 Task: Check the average views per listing of family room in the last 3 years.
Action: Mouse moved to (884, 209)
Screenshot: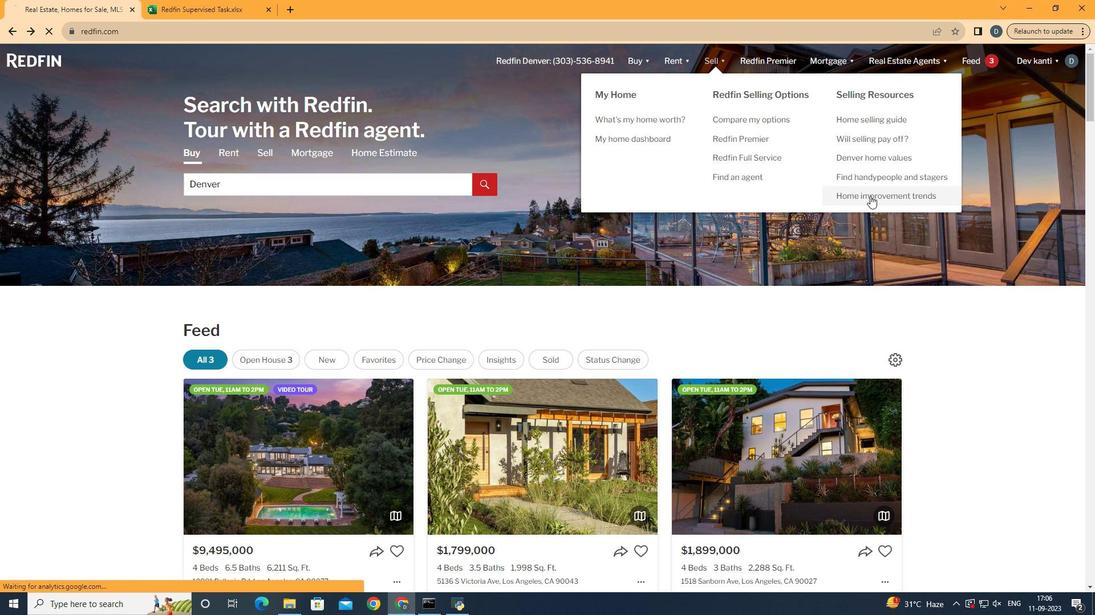
Action: Mouse pressed left at (884, 209)
Screenshot: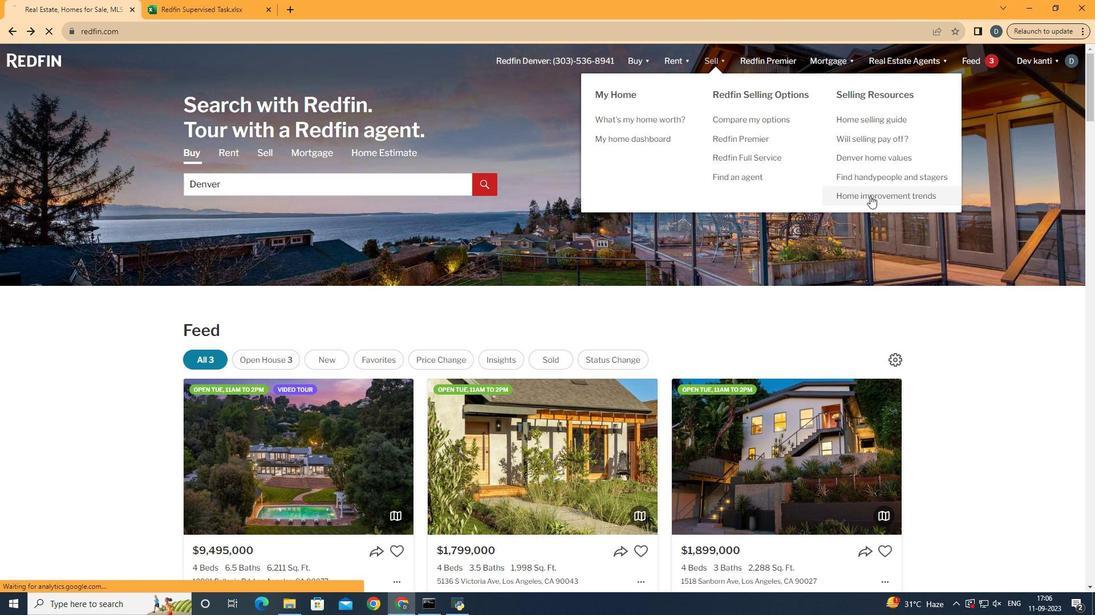 
Action: Mouse moved to (294, 232)
Screenshot: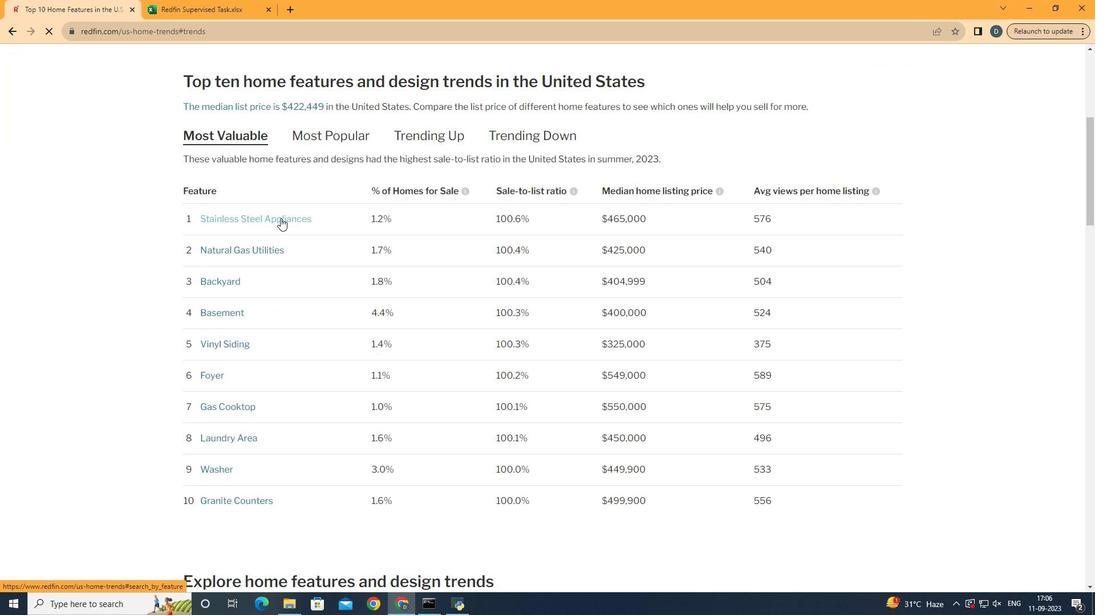 
Action: Mouse pressed left at (294, 232)
Screenshot: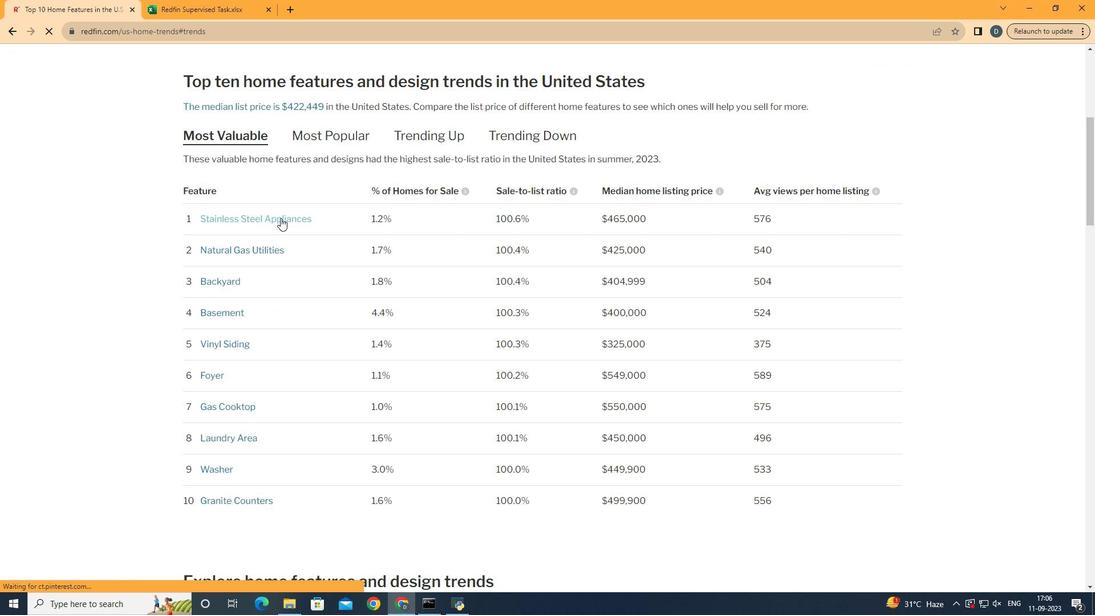 
Action: Mouse moved to (293, 232)
Screenshot: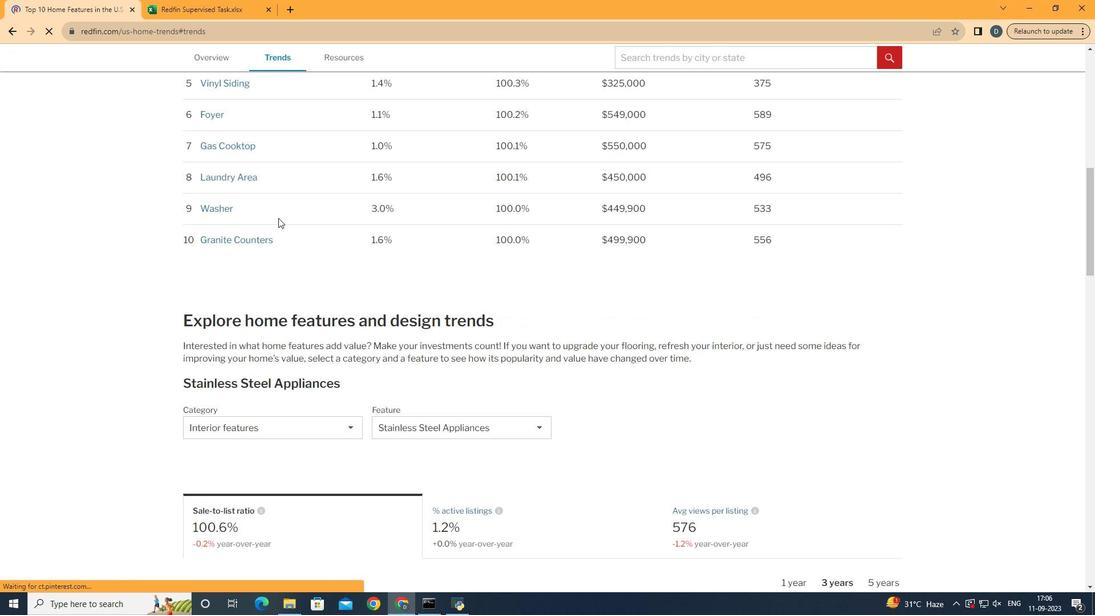 
Action: Mouse scrolled (293, 232) with delta (0, 0)
Screenshot: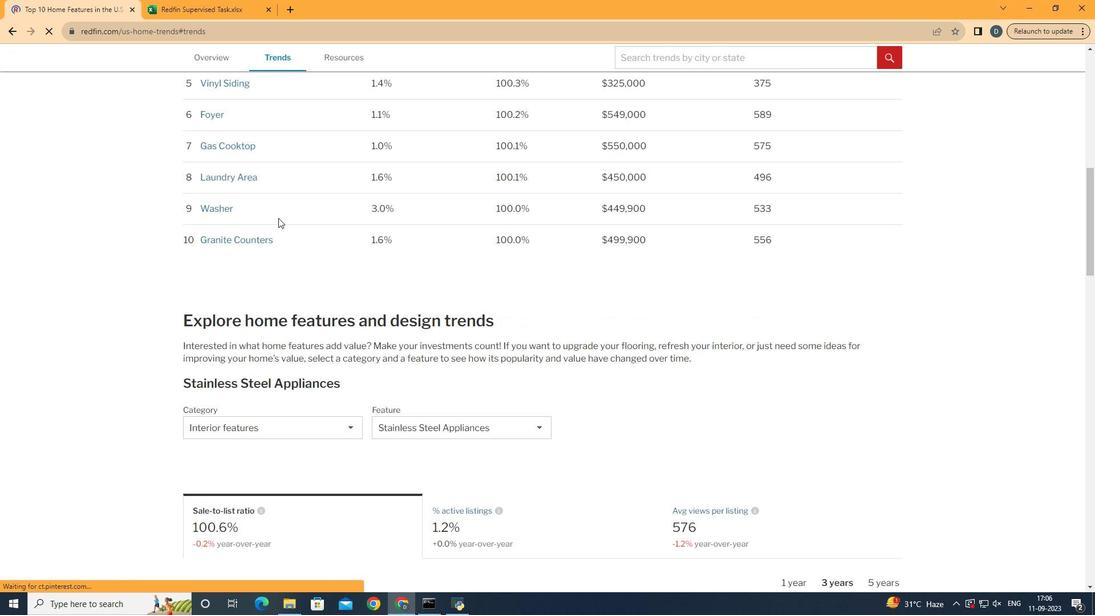 
Action: Mouse moved to (292, 232)
Screenshot: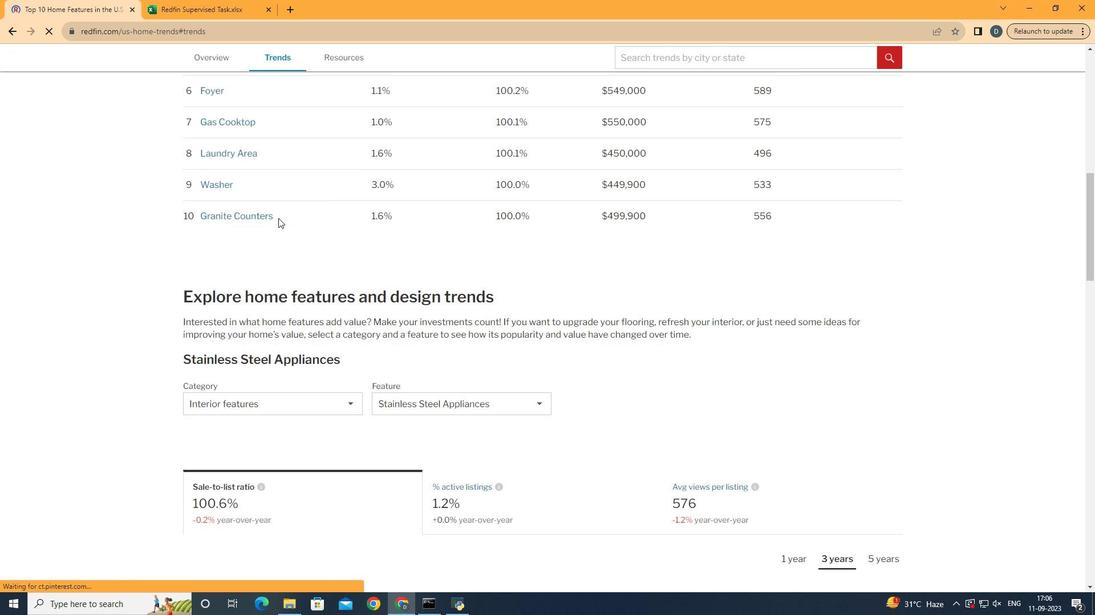 
Action: Mouse scrolled (292, 232) with delta (0, 0)
Screenshot: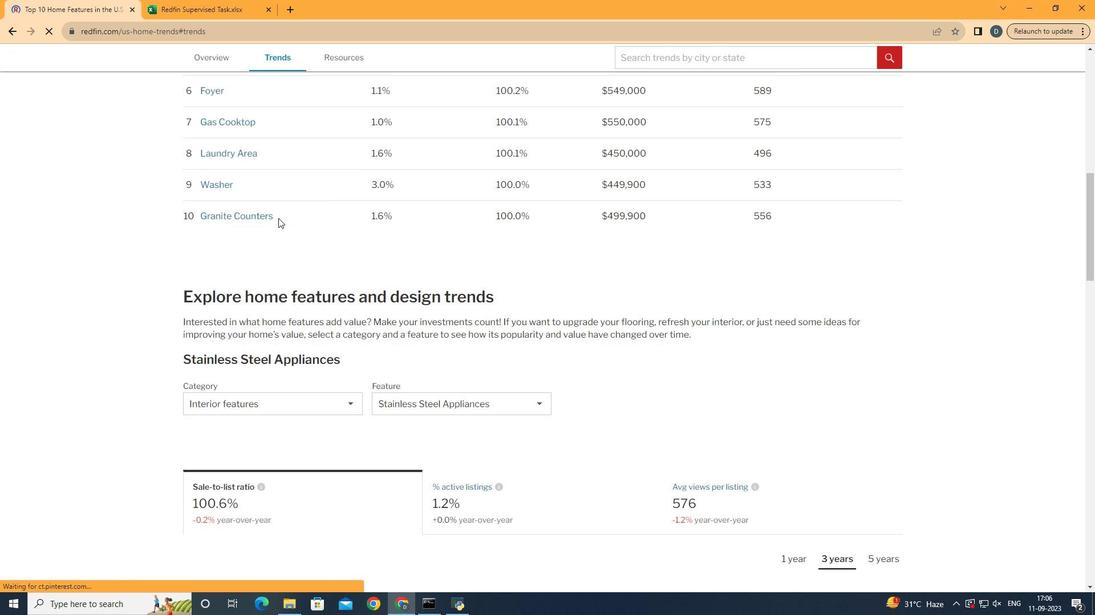 
Action: Mouse scrolled (292, 232) with delta (0, 0)
Screenshot: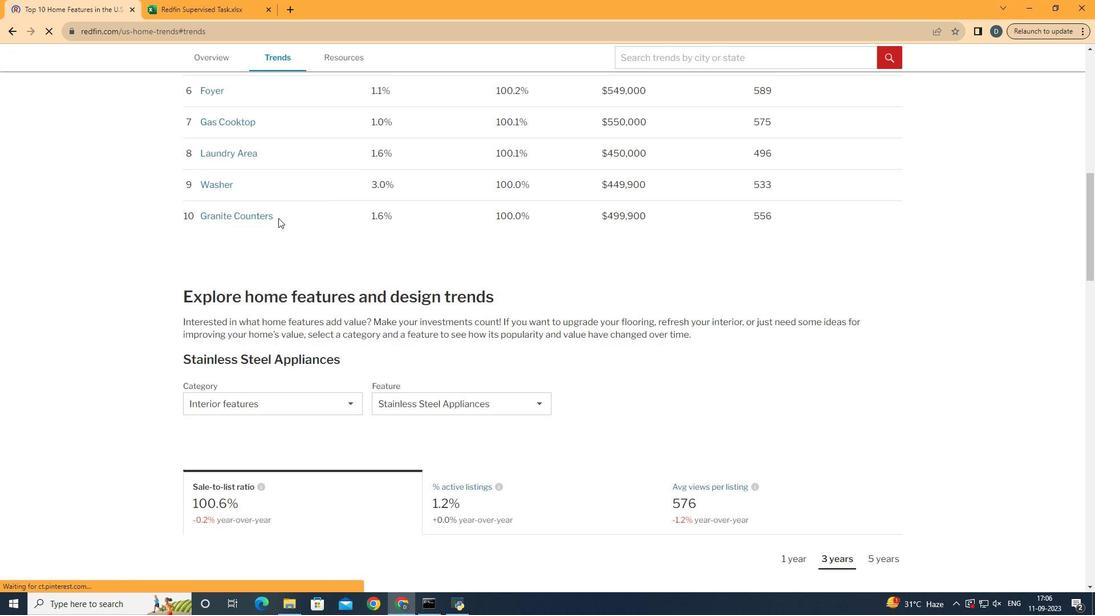 
Action: Mouse scrolled (292, 232) with delta (0, 0)
Screenshot: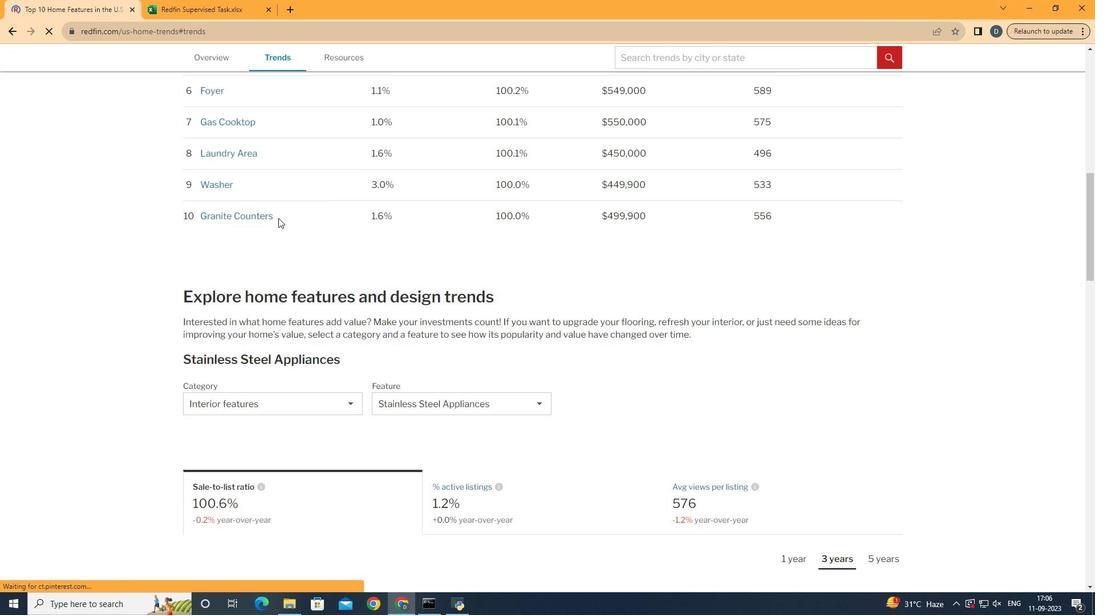 
Action: Mouse scrolled (292, 232) with delta (0, 0)
Screenshot: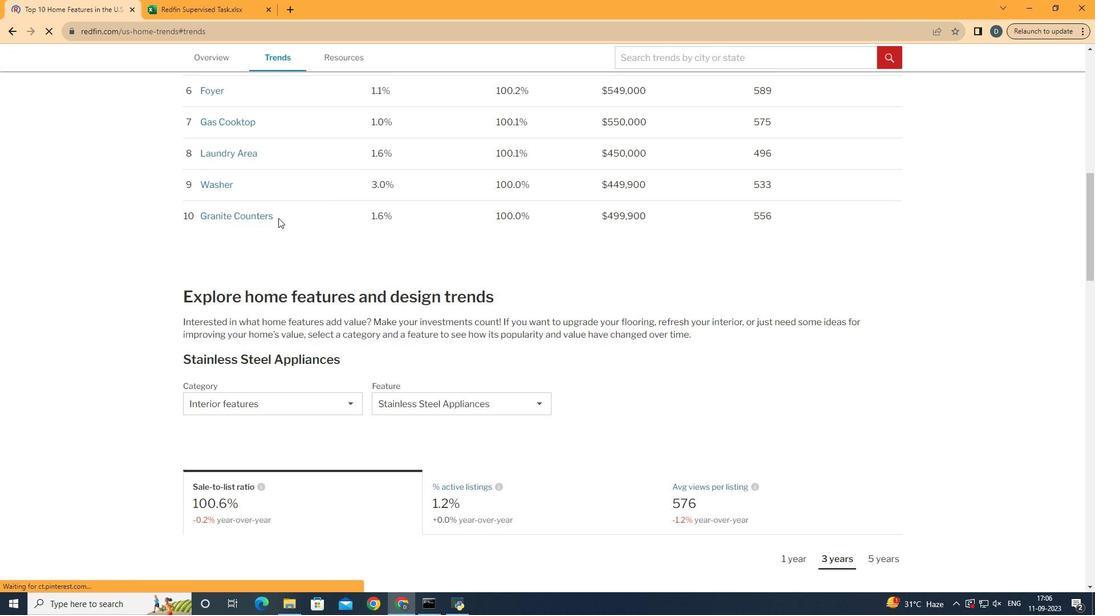 
Action: Mouse scrolled (292, 232) with delta (0, 0)
Screenshot: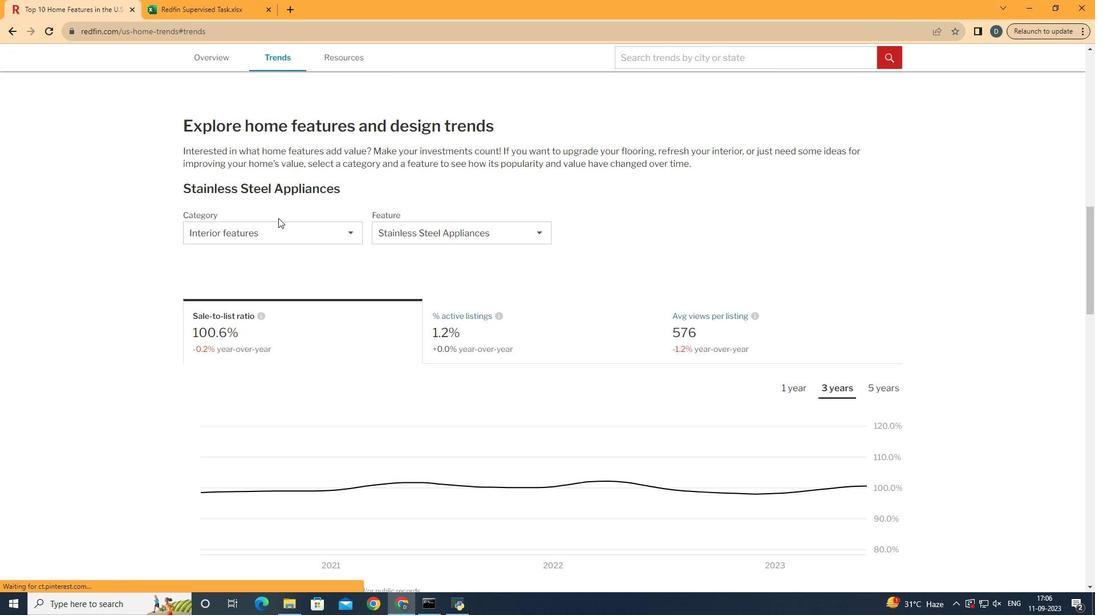 
Action: Mouse scrolled (292, 232) with delta (0, 0)
Screenshot: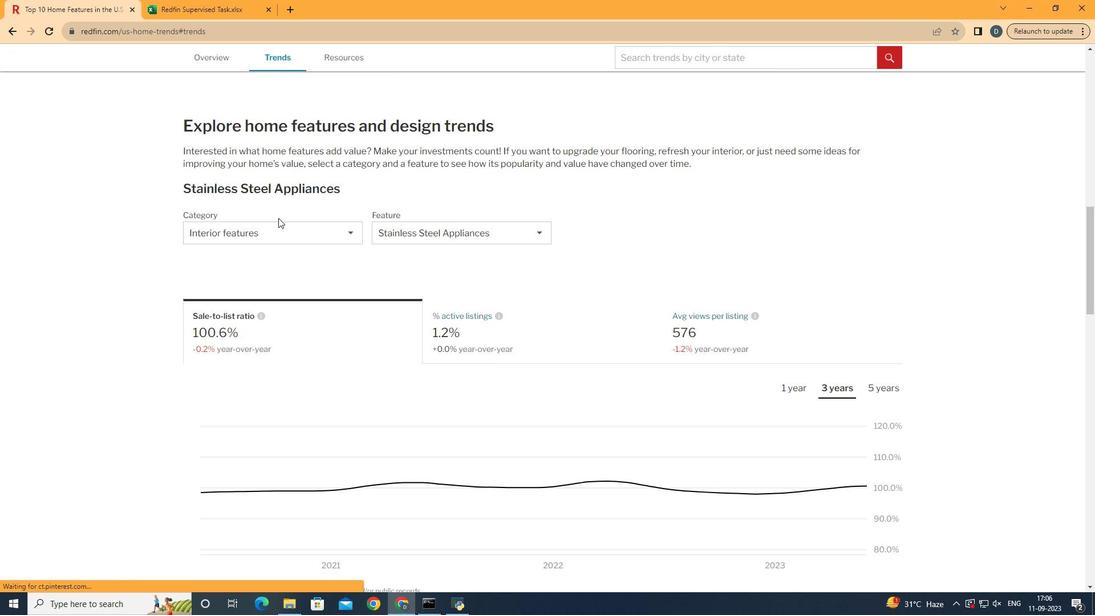 
Action: Mouse scrolled (292, 232) with delta (0, 0)
Screenshot: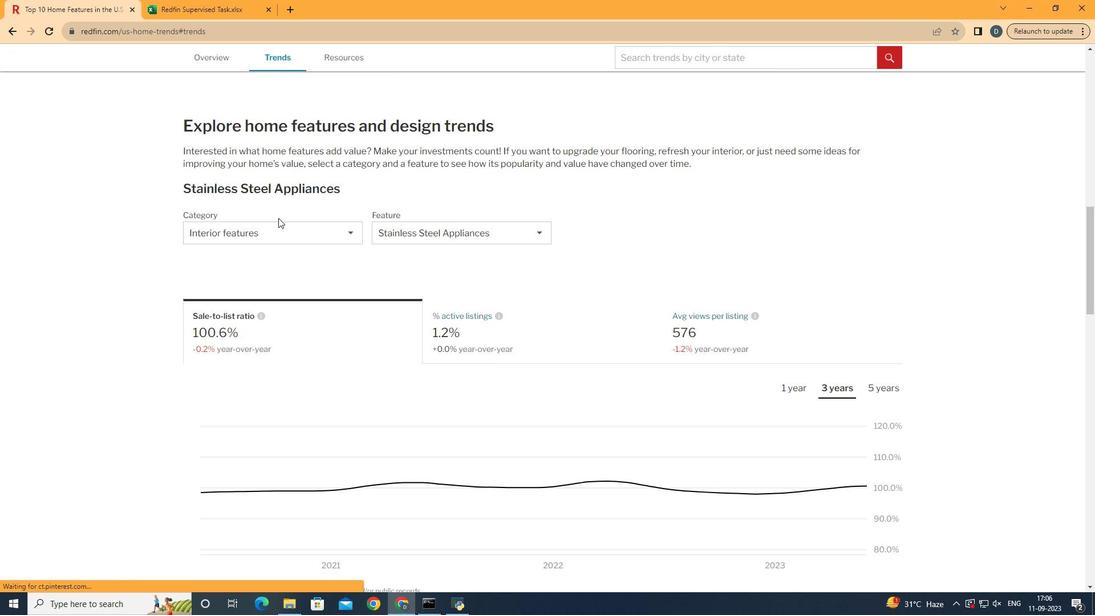 
Action: Mouse moved to (297, 246)
Screenshot: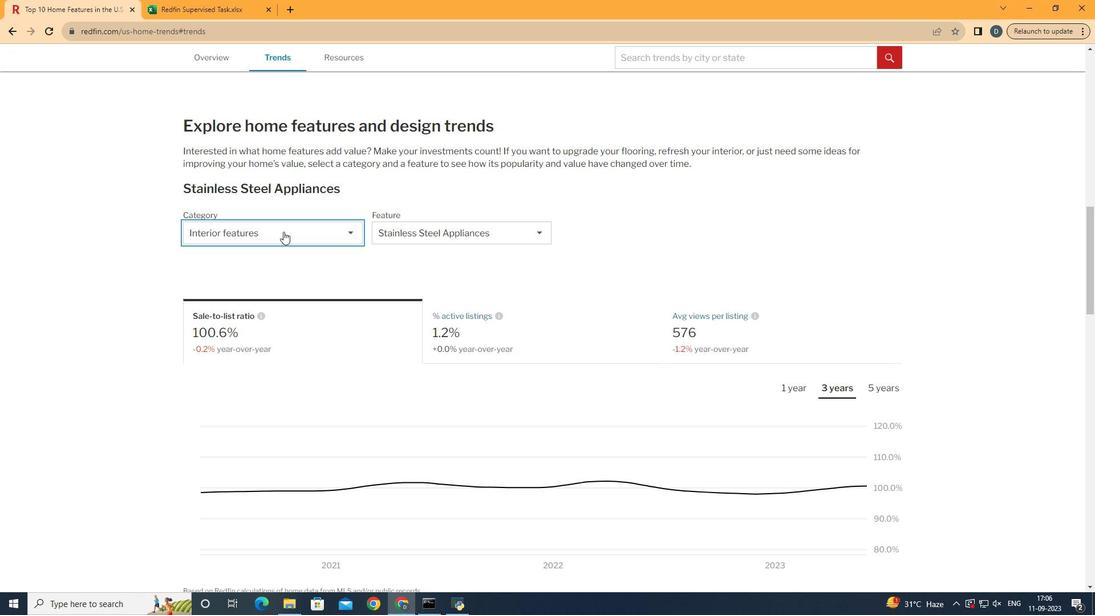 
Action: Mouse pressed left at (297, 246)
Screenshot: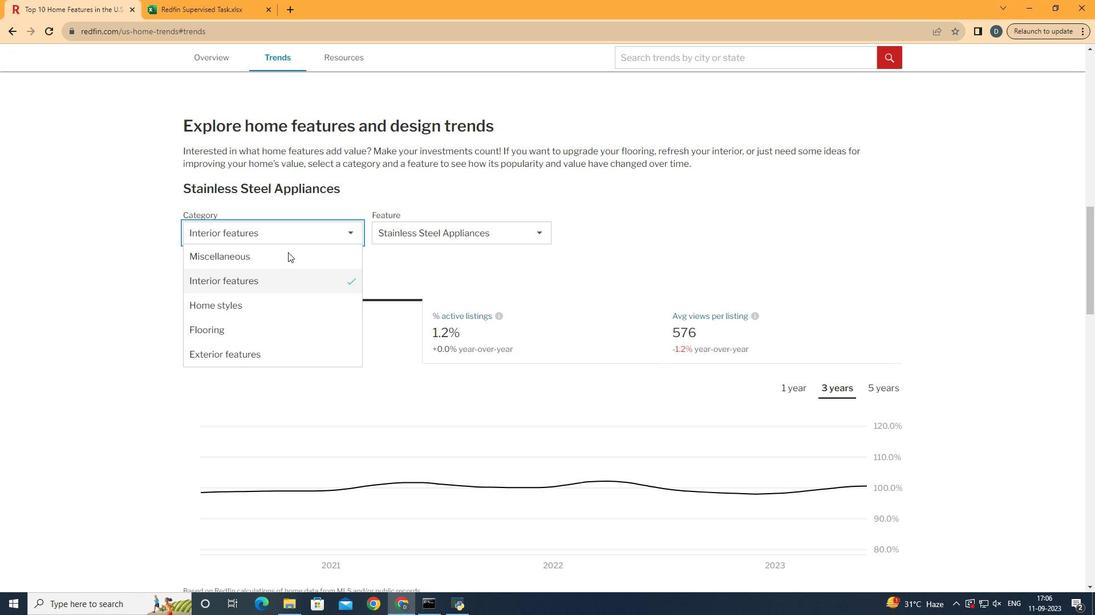 
Action: Mouse moved to (306, 288)
Screenshot: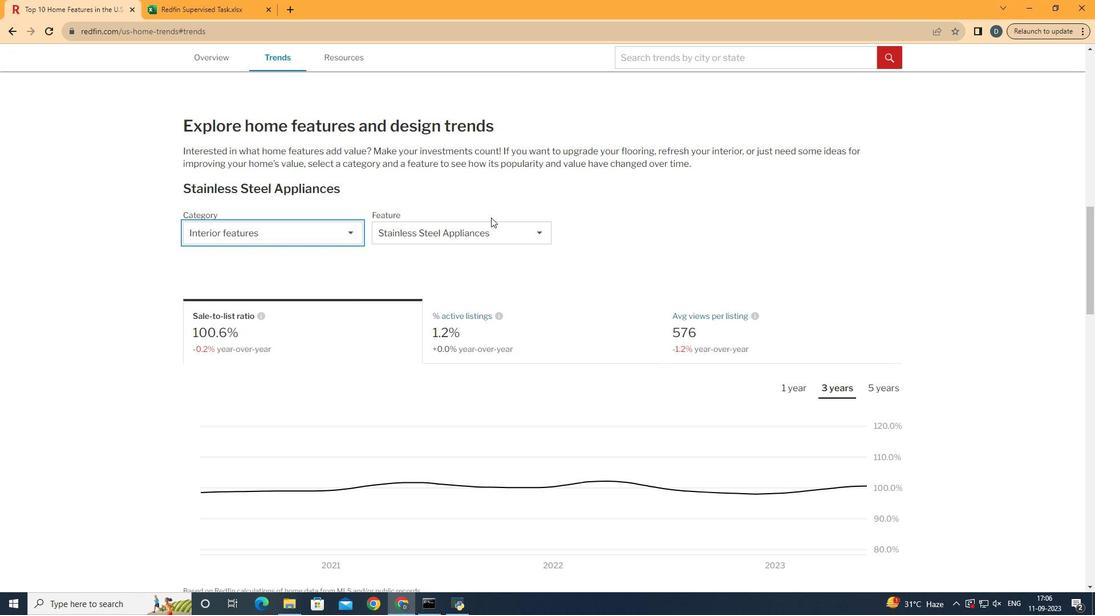 
Action: Mouse pressed left at (306, 288)
Screenshot: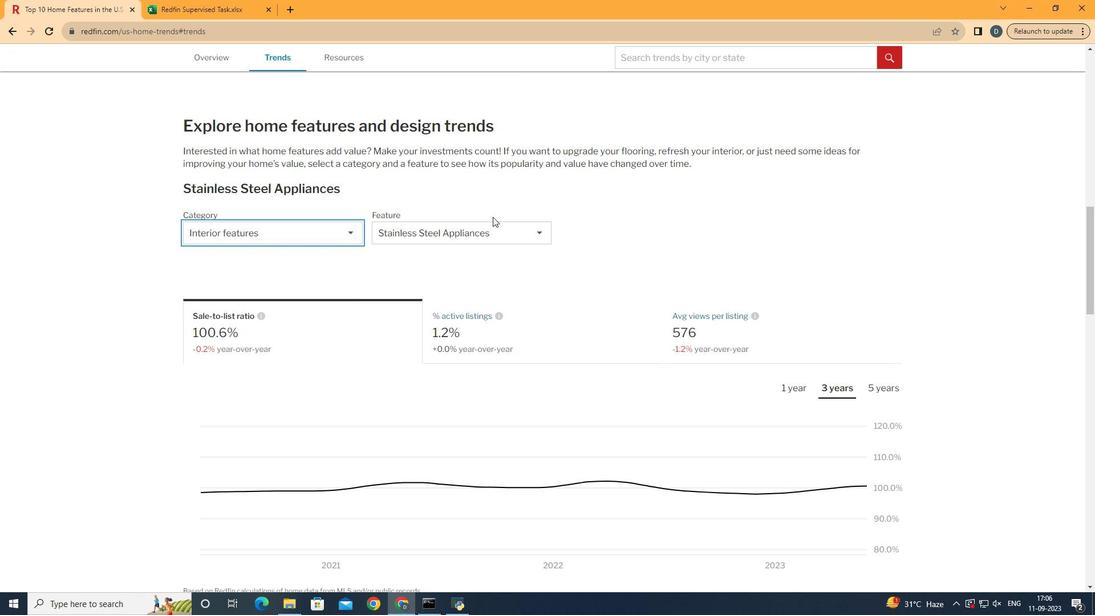 
Action: Mouse moved to (507, 231)
Screenshot: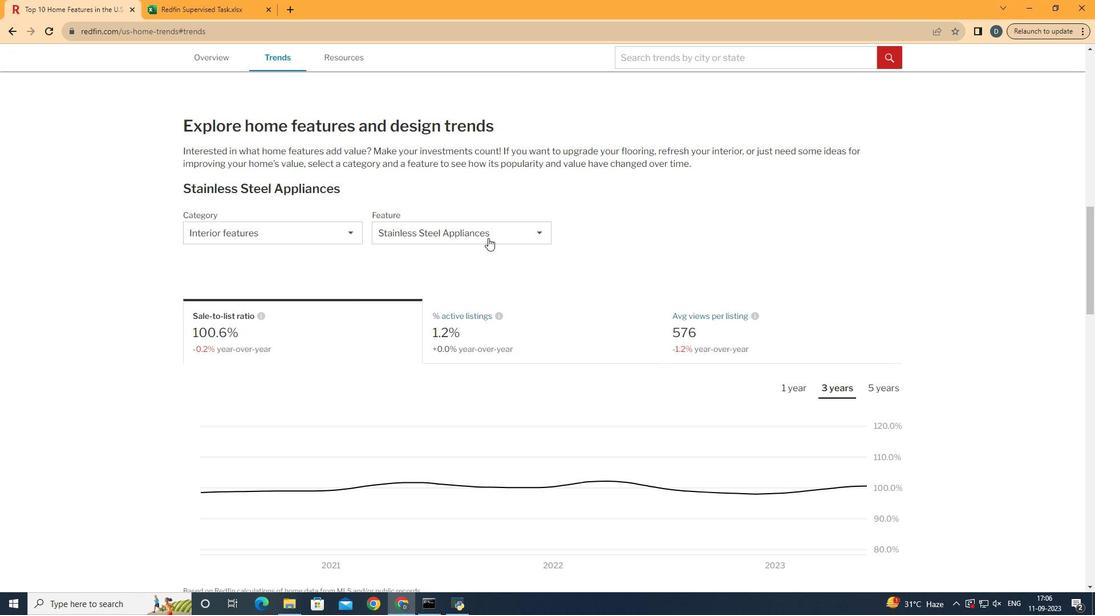 
Action: Mouse pressed left at (507, 231)
Screenshot: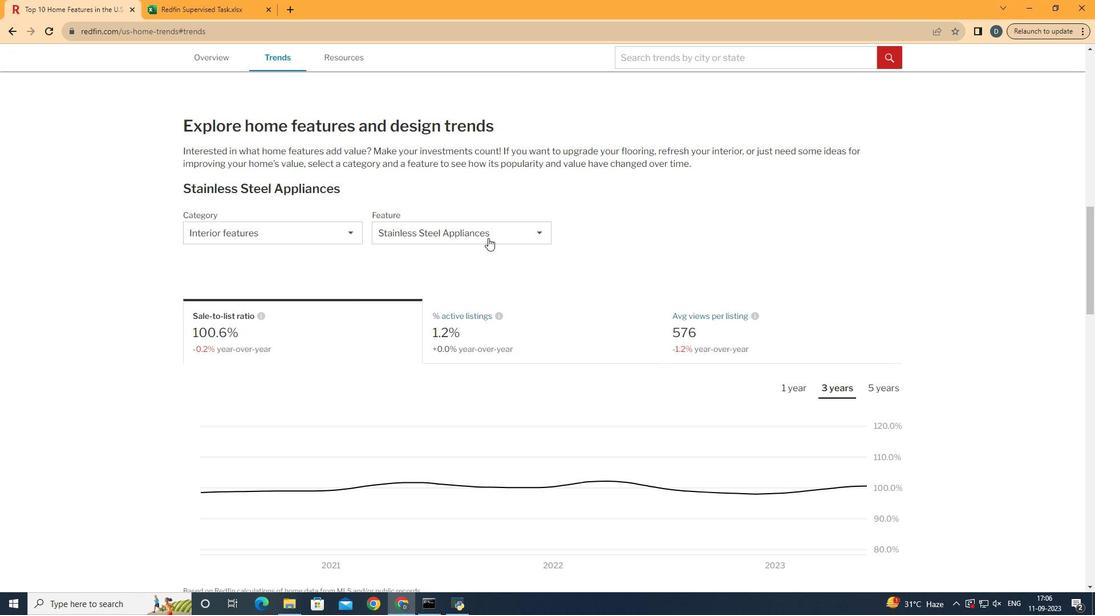 
Action: Mouse moved to (502, 252)
Screenshot: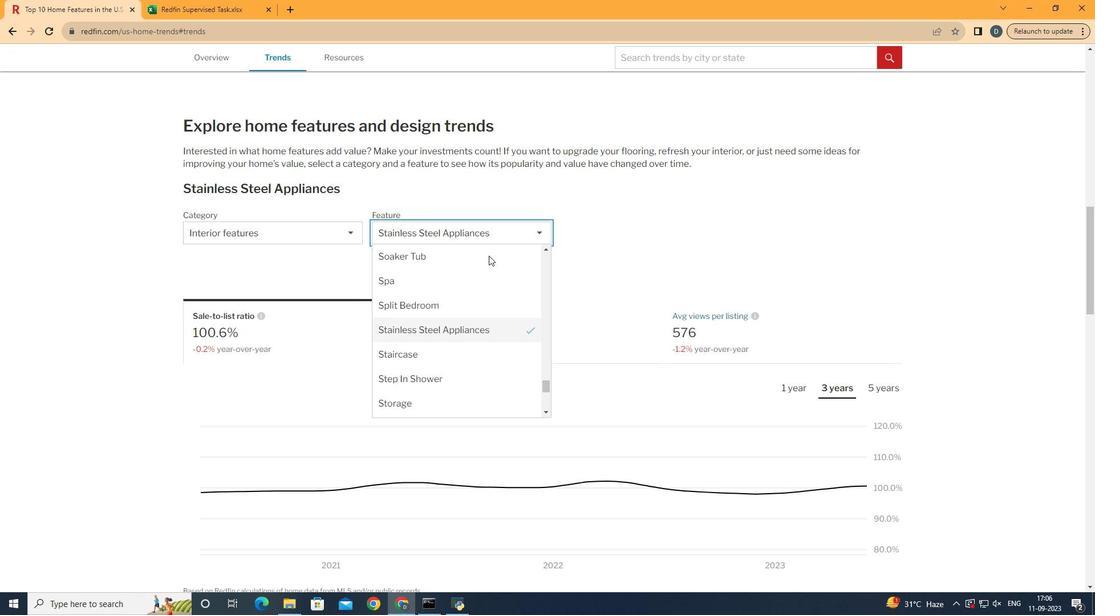 
Action: Mouse pressed left at (502, 252)
Screenshot: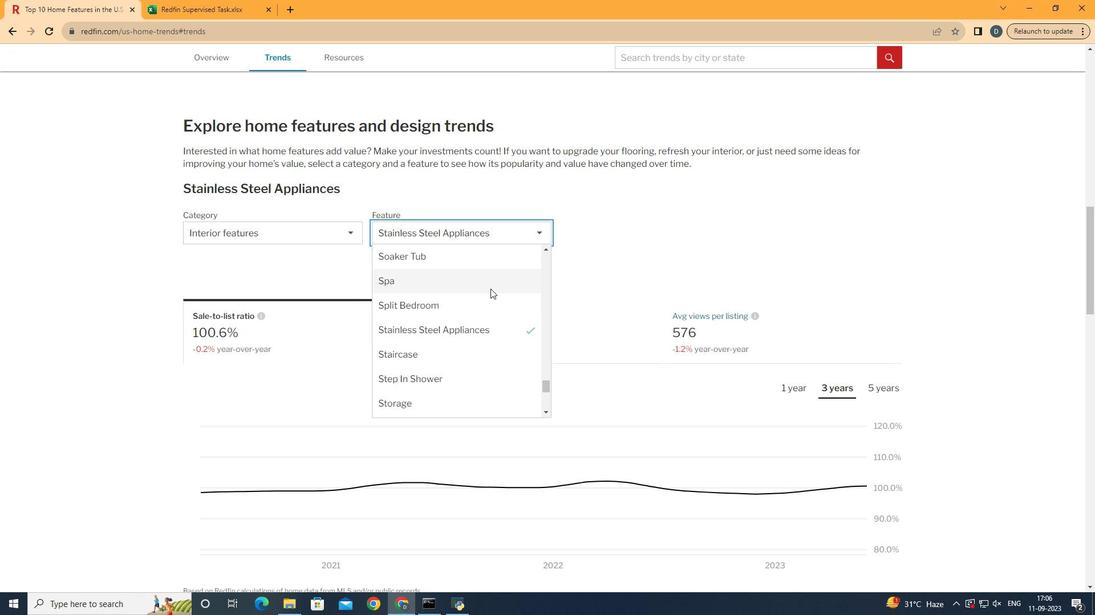 
Action: Mouse moved to (499, 304)
Screenshot: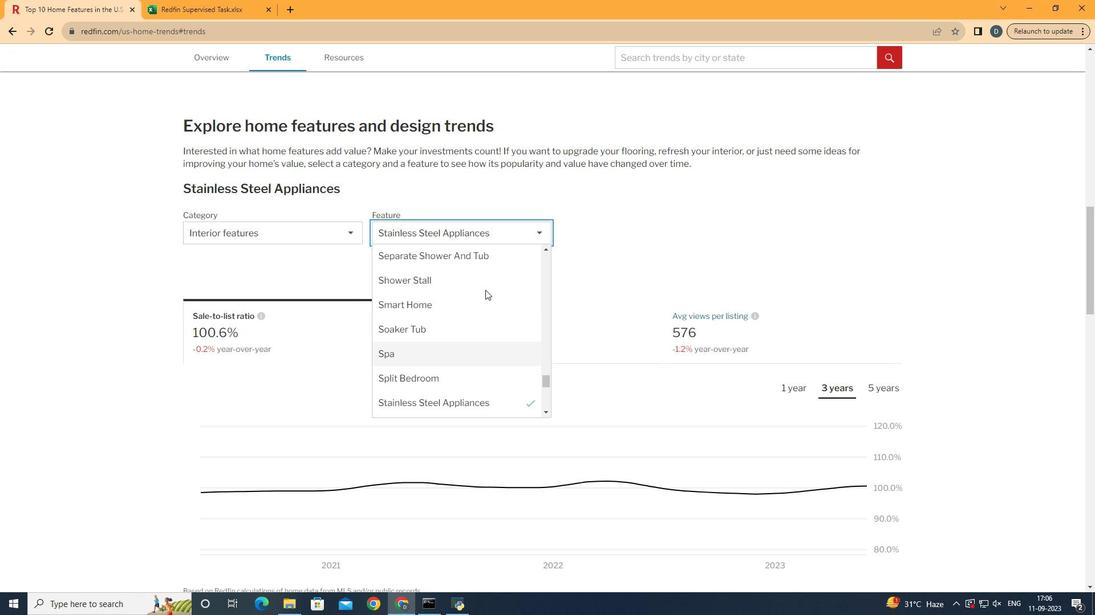 
Action: Mouse scrolled (499, 305) with delta (0, 0)
Screenshot: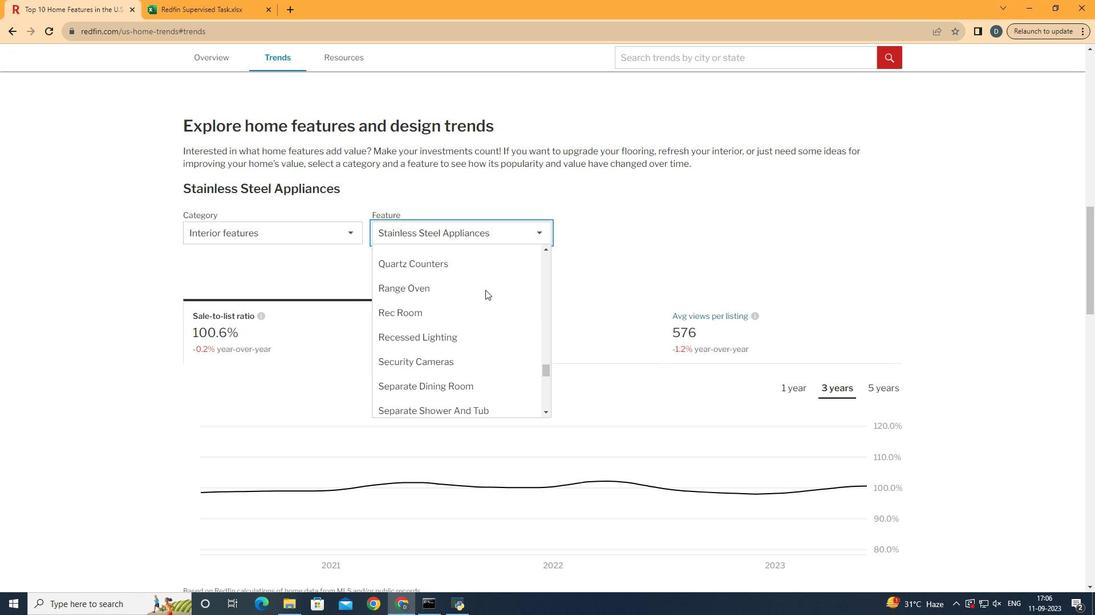 
Action: Mouse scrolled (499, 305) with delta (0, 0)
Screenshot: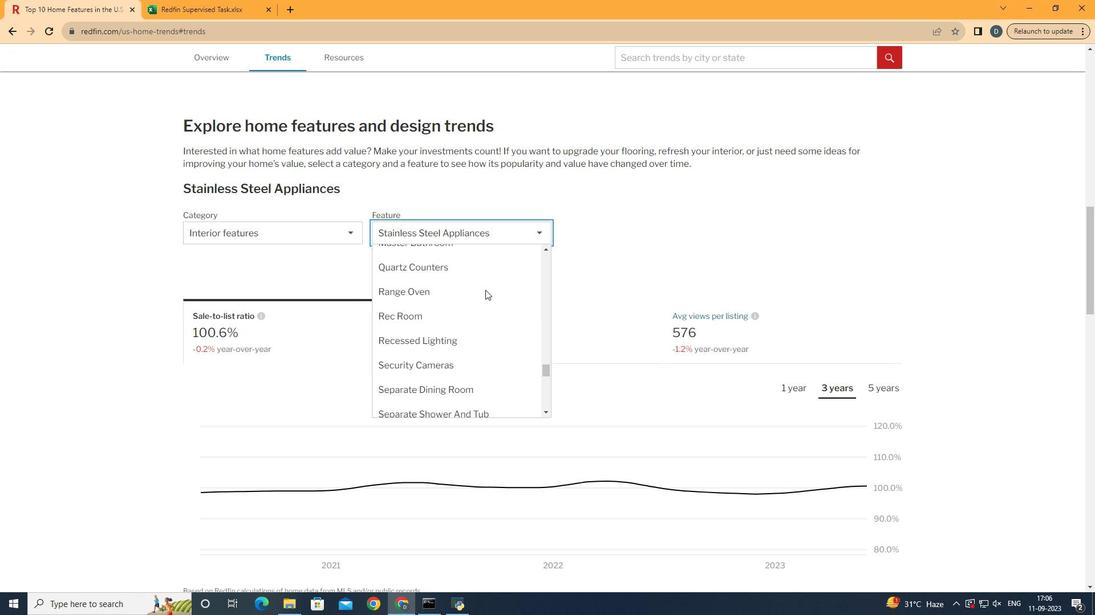 
Action: Mouse scrolled (499, 305) with delta (0, 0)
Screenshot: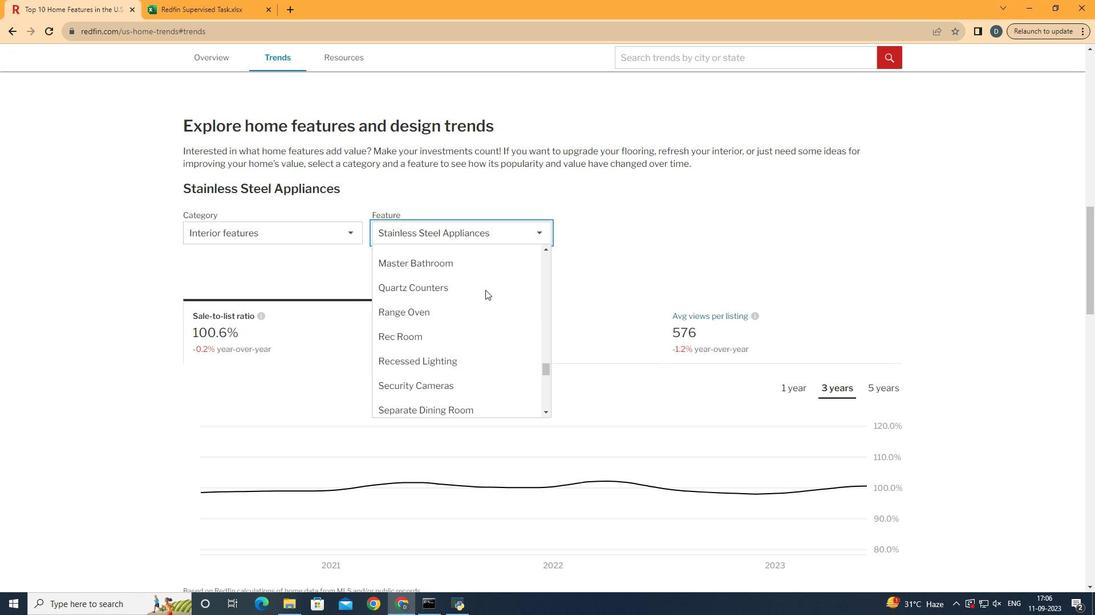 
Action: Mouse scrolled (499, 305) with delta (0, 0)
Screenshot: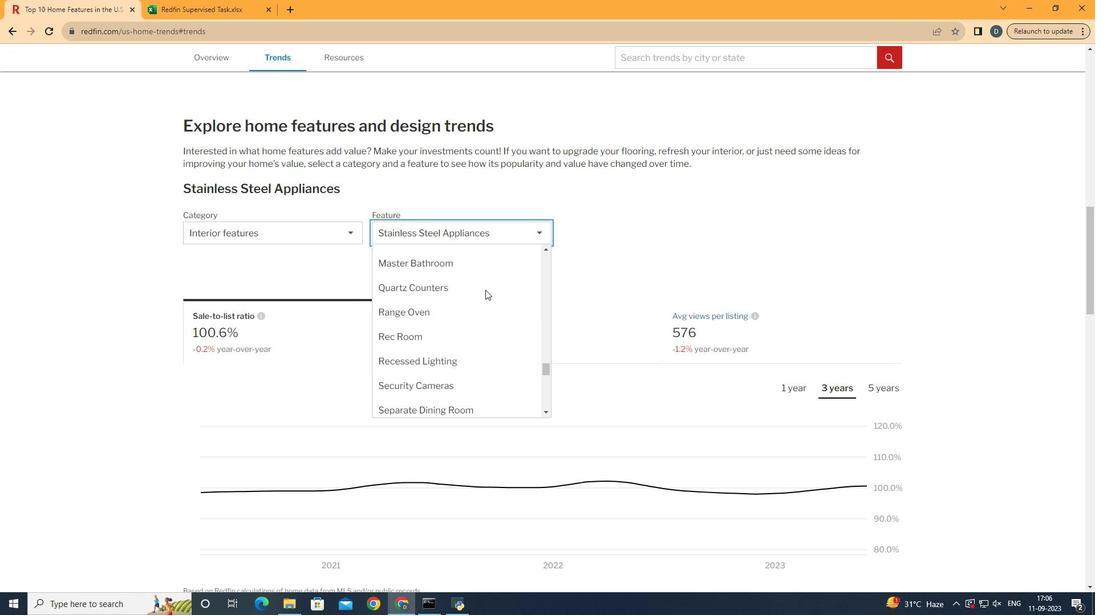 
Action: Mouse scrolled (499, 305) with delta (0, 0)
Screenshot: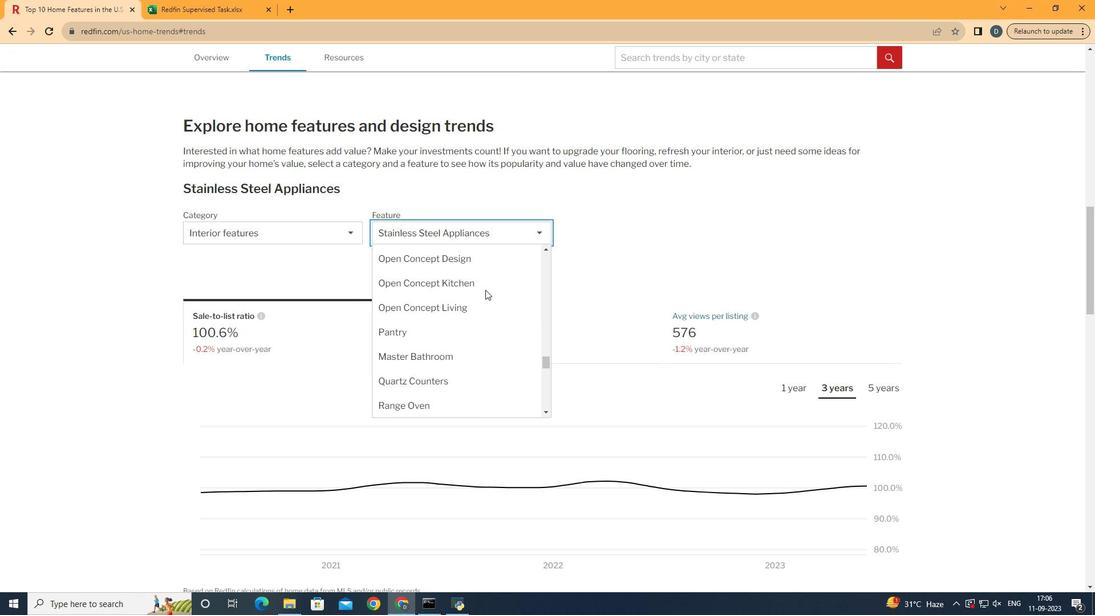 
Action: Mouse scrolled (499, 305) with delta (0, 0)
Screenshot: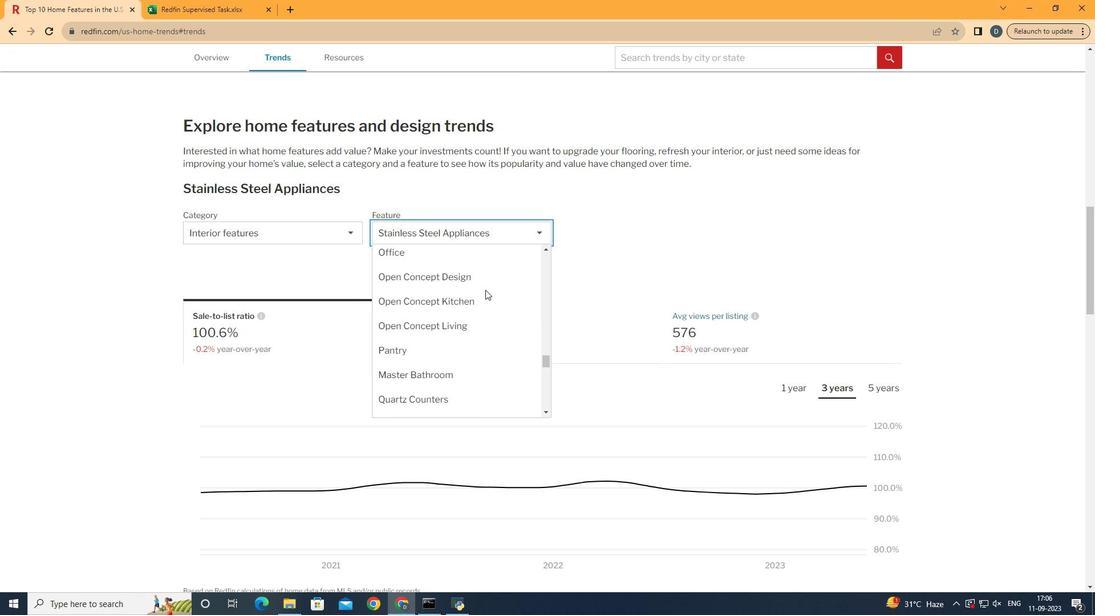 
Action: Mouse scrolled (499, 305) with delta (0, 0)
Screenshot: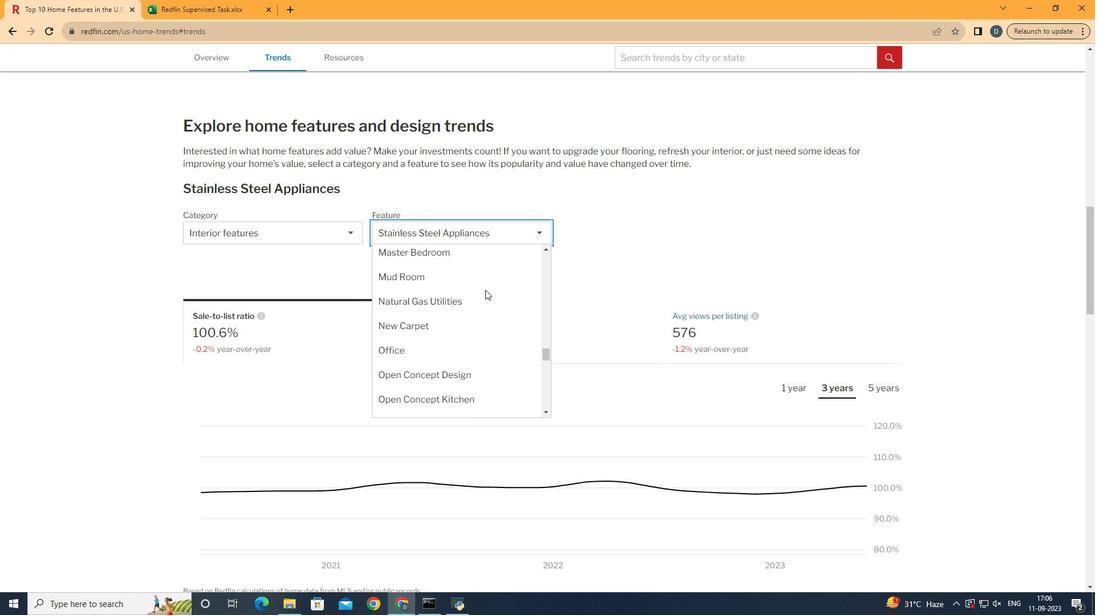 
Action: Mouse scrolled (499, 305) with delta (0, 0)
Screenshot: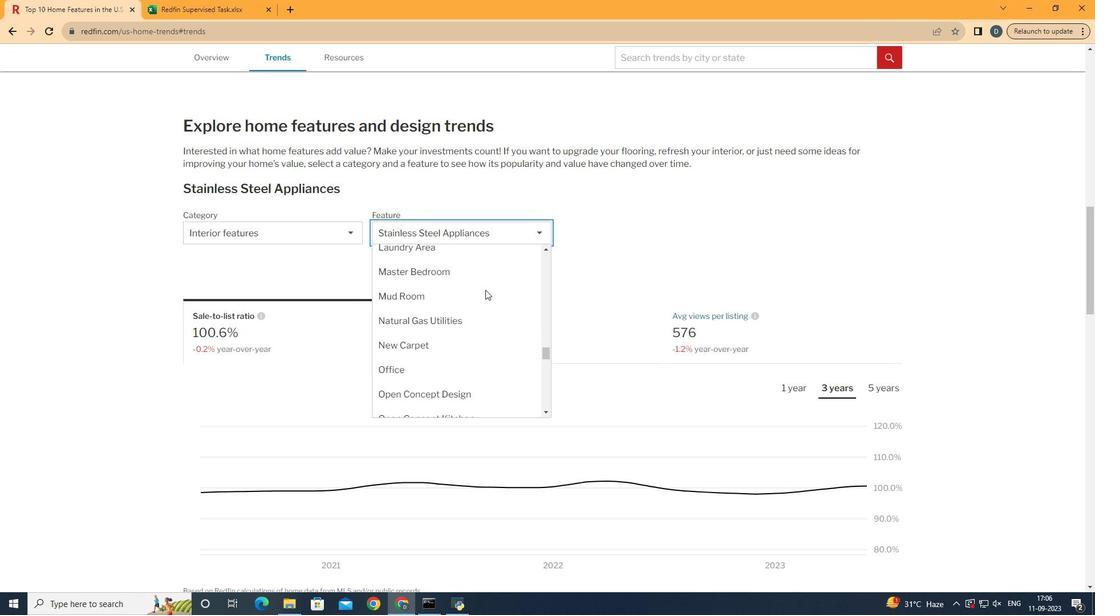 
Action: Mouse scrolled (499, 305) with delta (0, 0)
Screenshot: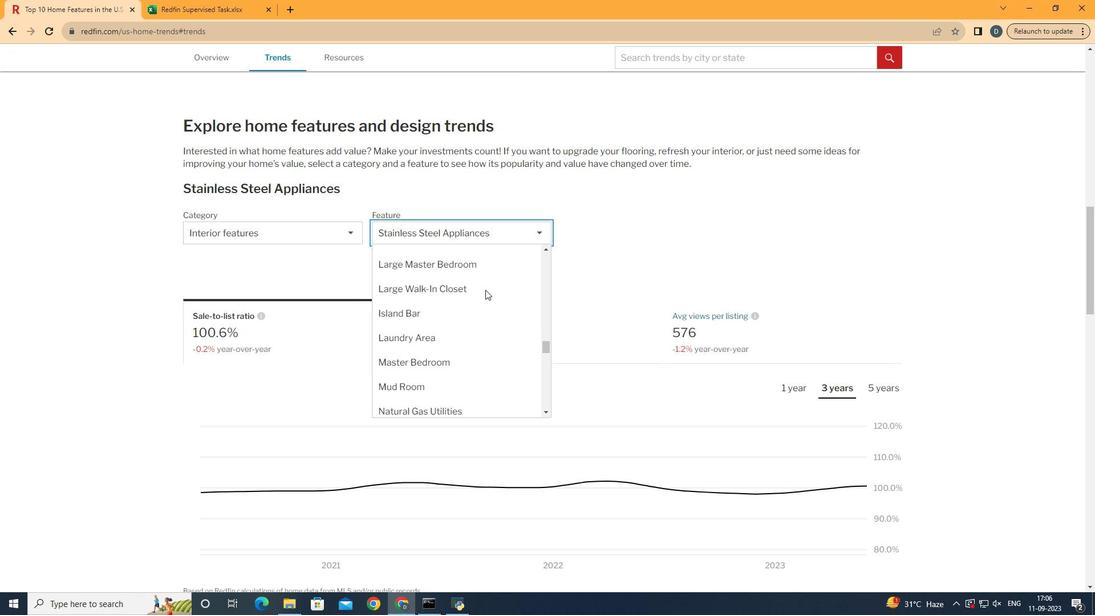 
Action: Mouse scrolled (499, 305) with delta (0, 0)
Screenshot: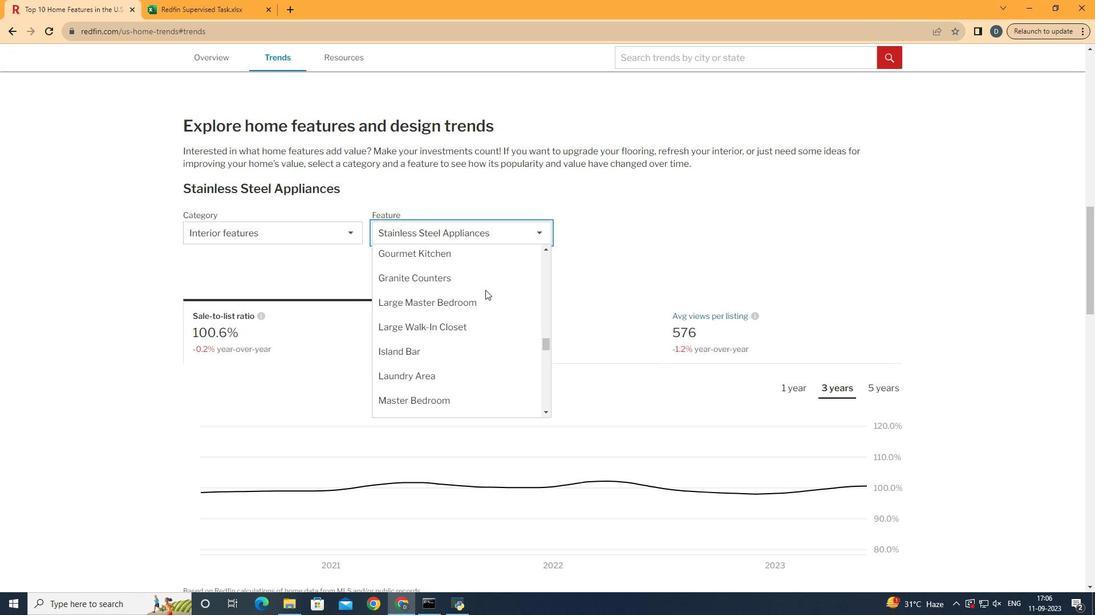 
Action: Mouse scrolled (499, 305) with delta (0, 0)
Screenshot: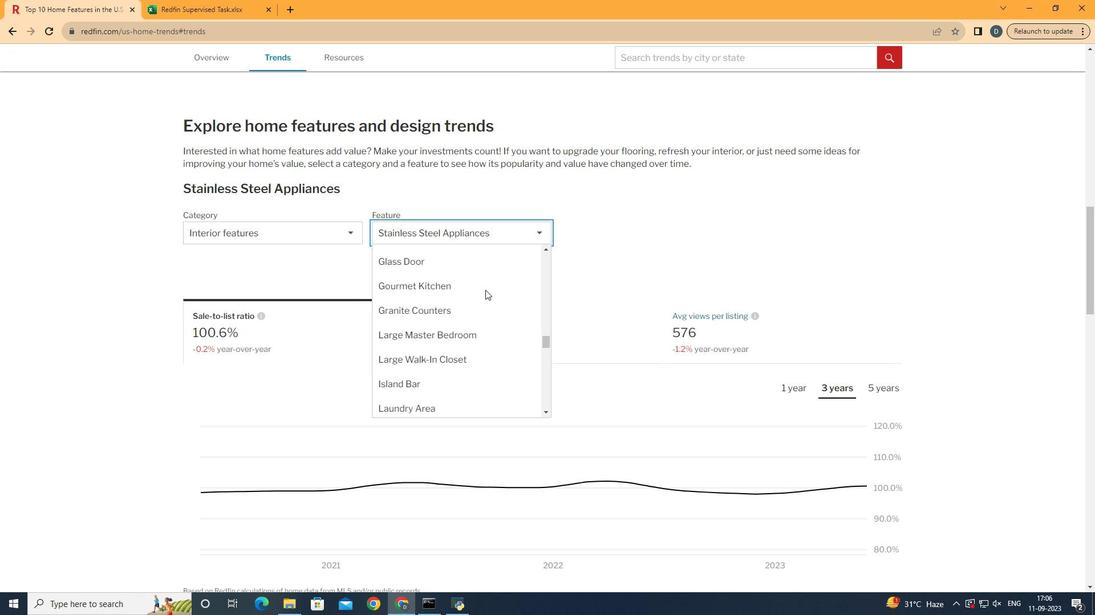 
Action: Mouse scrolled (499, 305) with delta (0, 0)
Screenshot: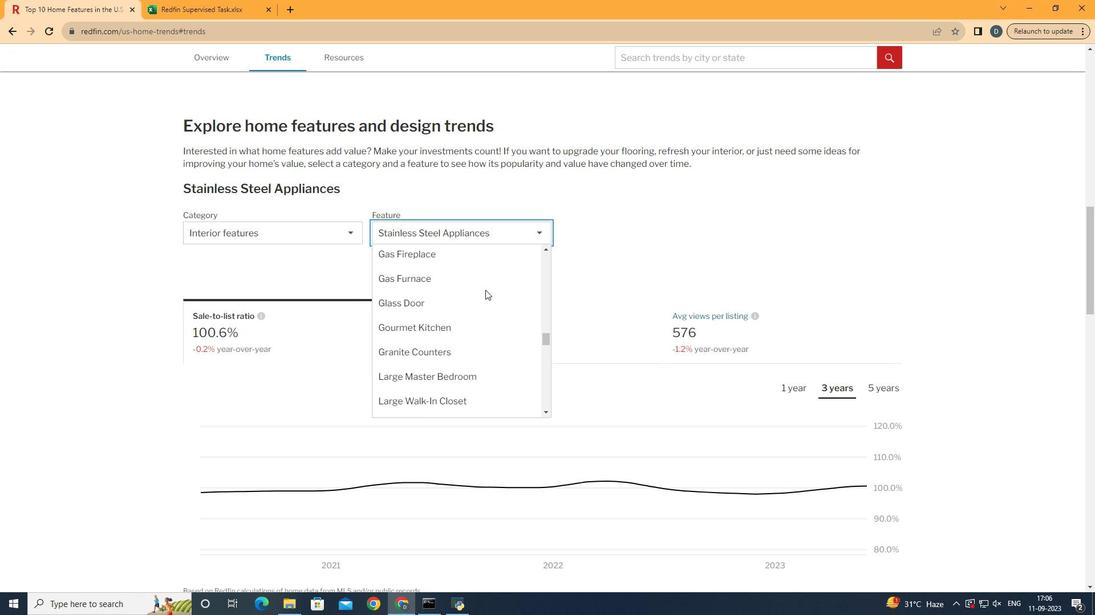 
Action: Mouse scrolled (499, 305) with delta (0, 0)
Screenshot: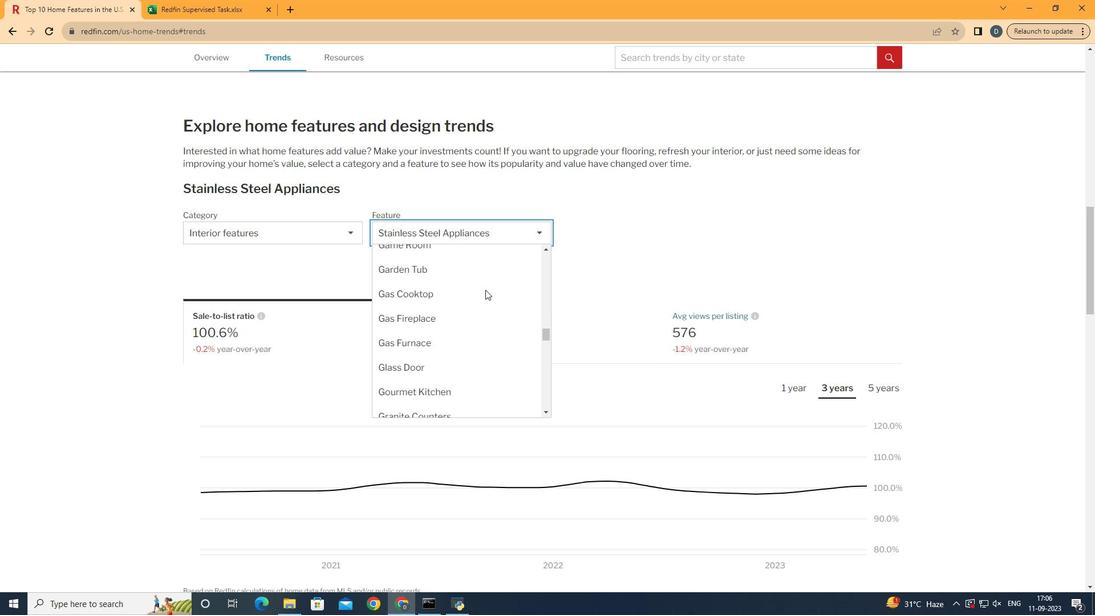 
Action: Mouse scrolled (499, 305) with delta (0, 0)
Screenshot: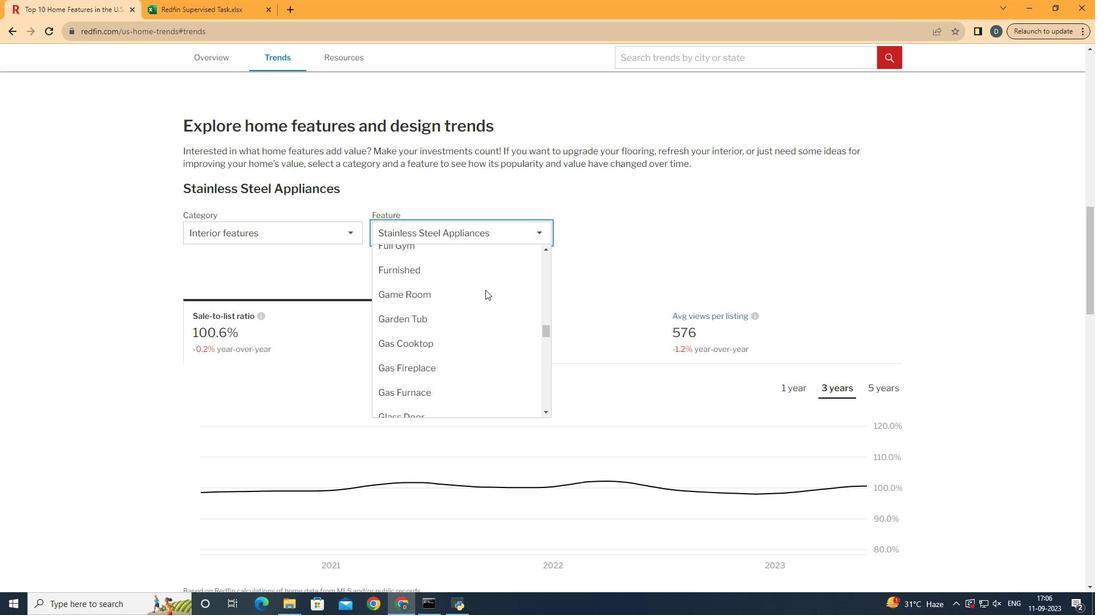
Action: Mouse moved to (499, 304)
Screenshot: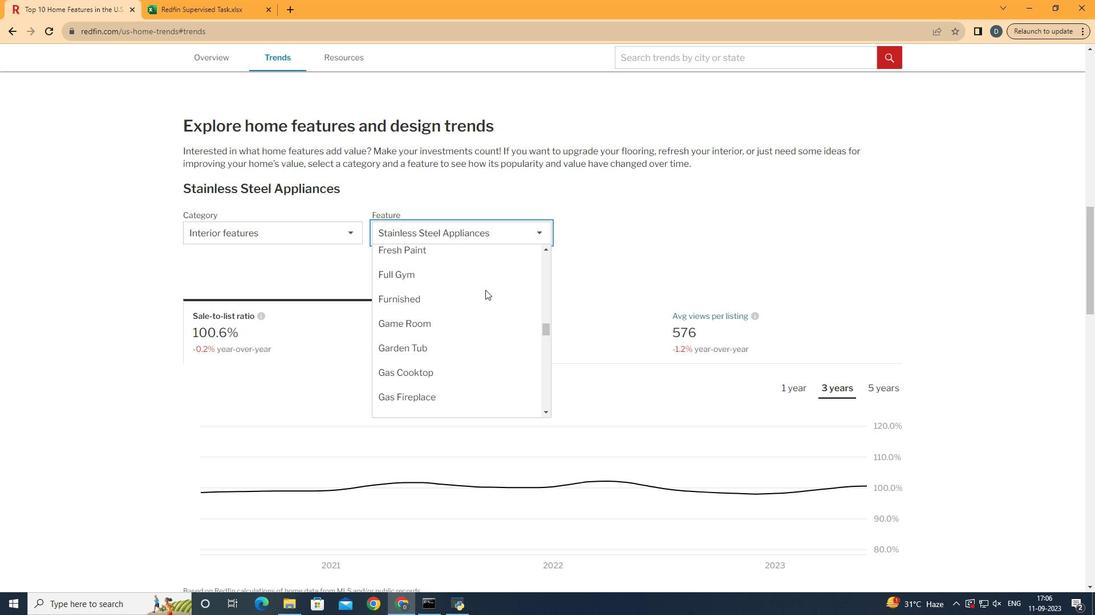 
Action: Mouse scrolled (499, 305) with delta (0, 0)
Screenshot: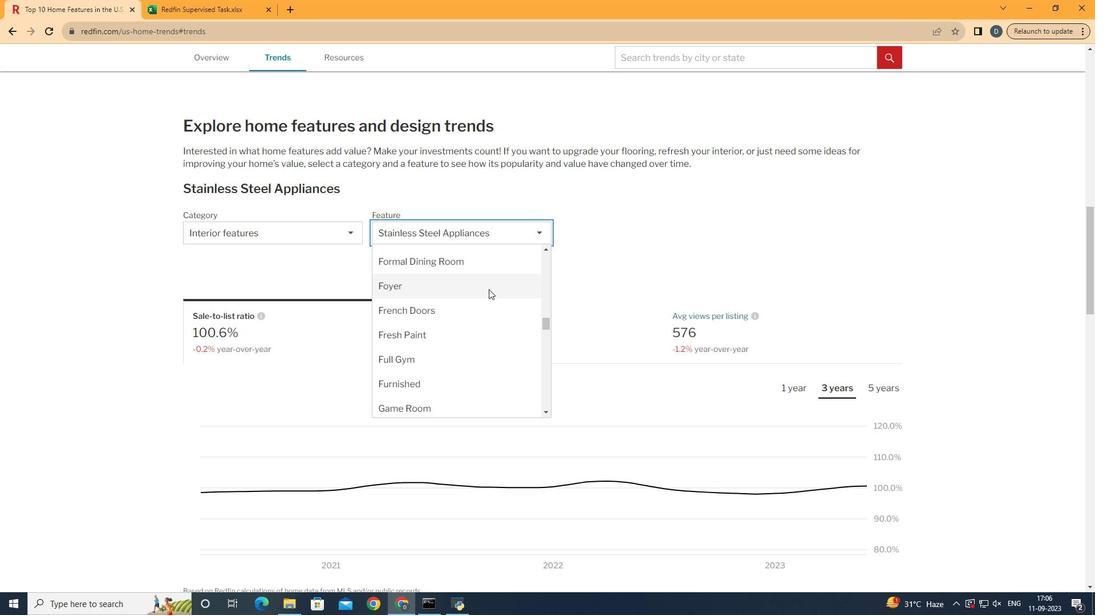 
Action: Mouse scrolled (499, 305) with delta (0, 0)
Screenshot: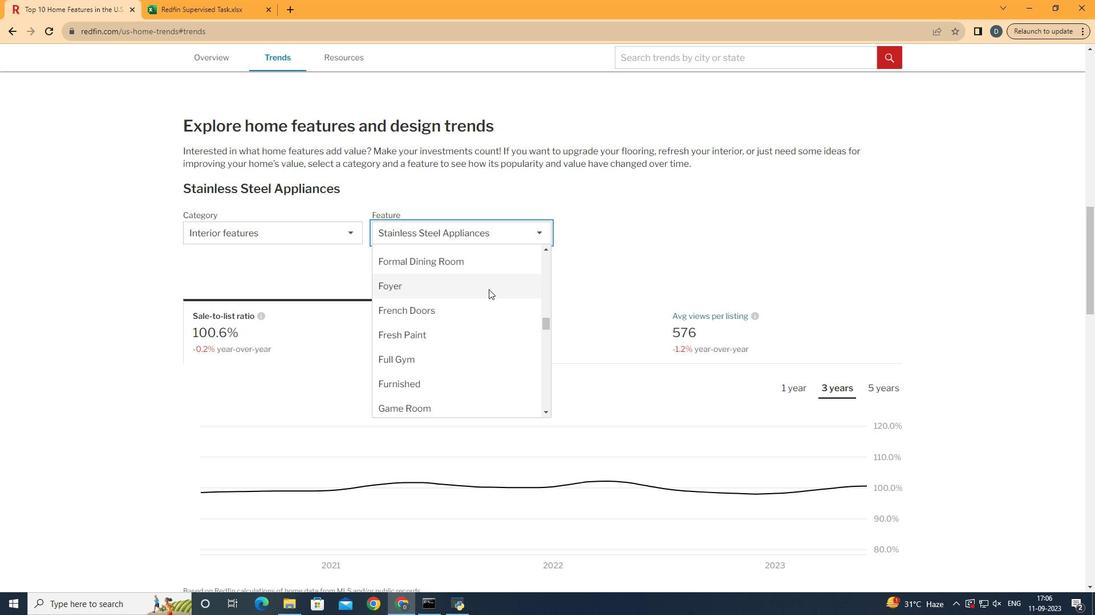 
Action: Mouse moved to (503, 303)
Screenshot: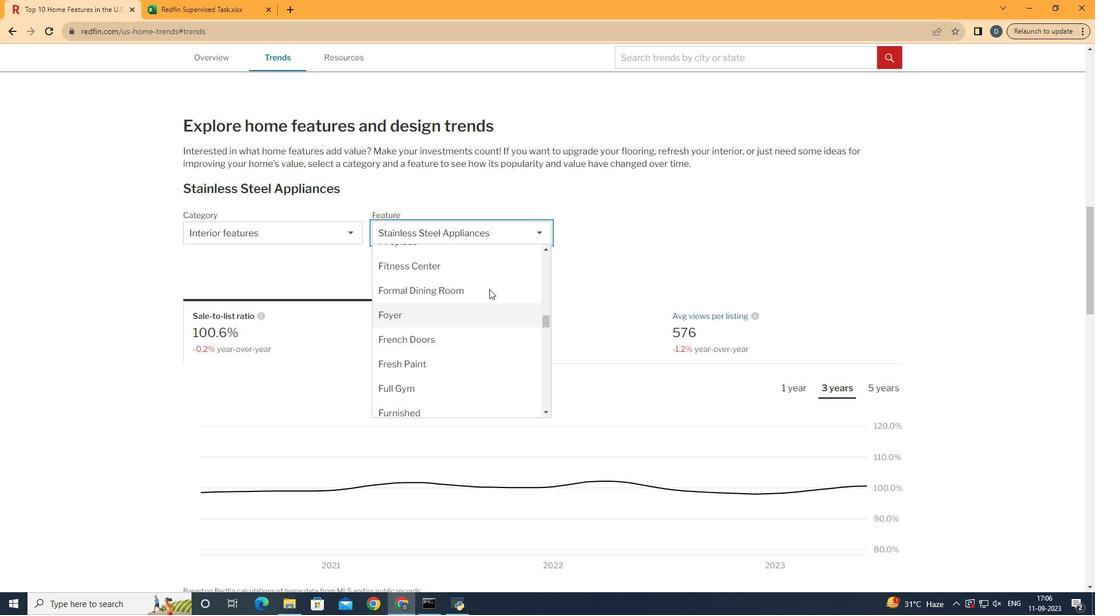 
Action: Mouse scrolled (503, 304) with delta (0, 0)
Screenshot: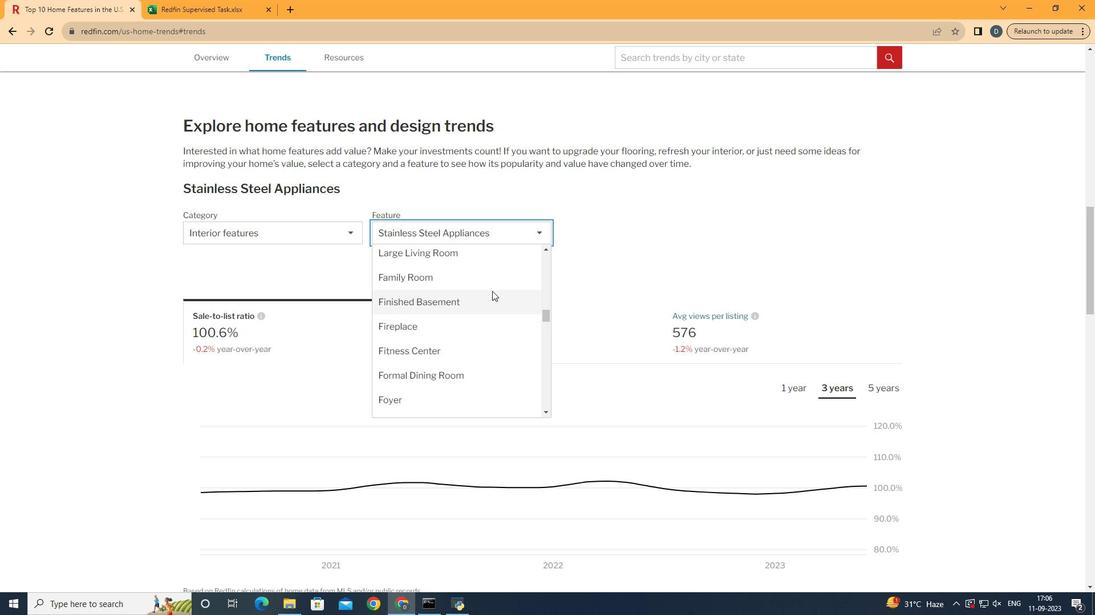 
Action: Mouse moved to (503, 303)
Screenshot: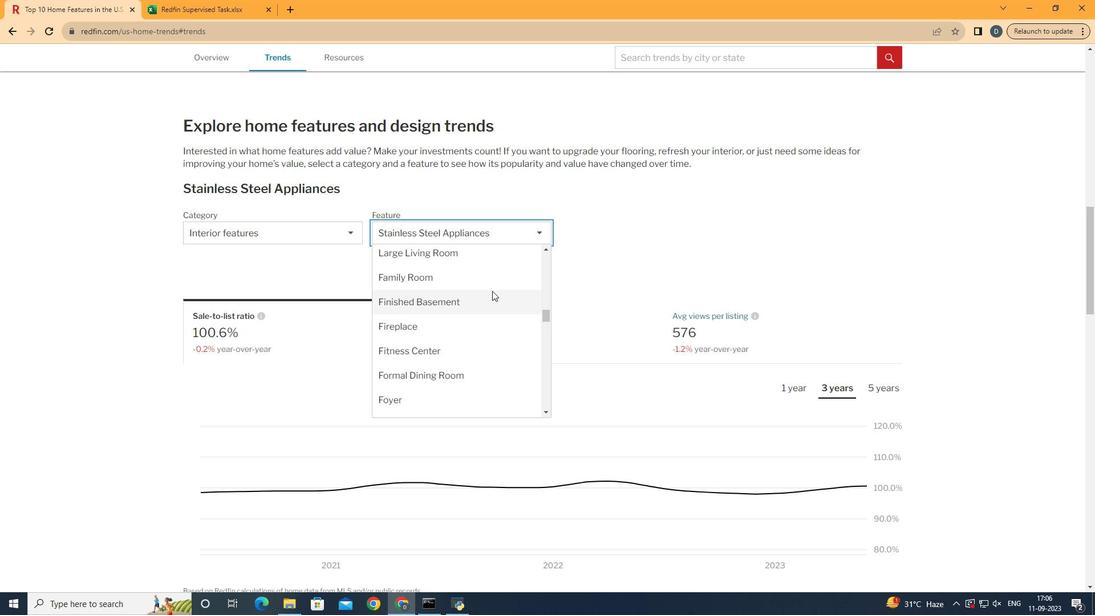 
Action: Mouse scrolled (503, 304) with delta (0, 0)
Screenshot: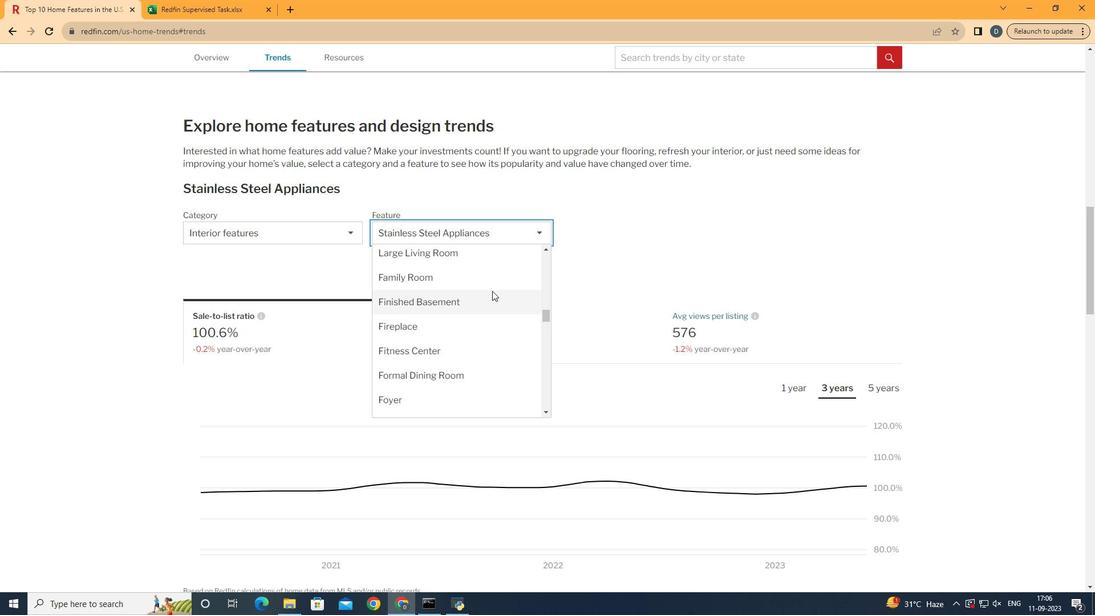 
Action: Mouse moved to (501, 288)
Screenshot: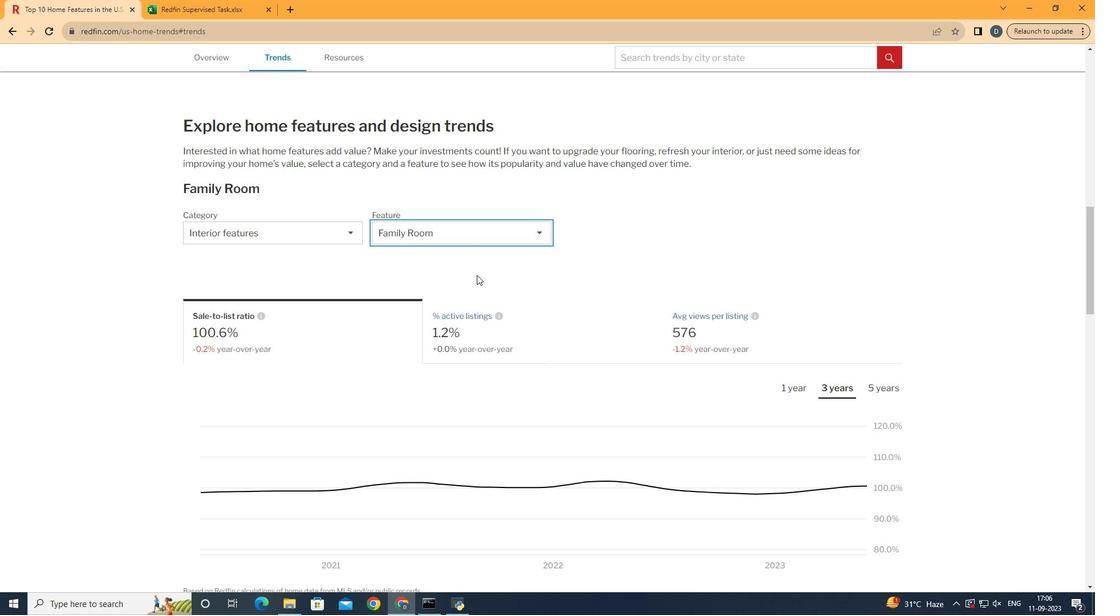 
Action: Mouse pressed left at (501, 288)
Screenshot: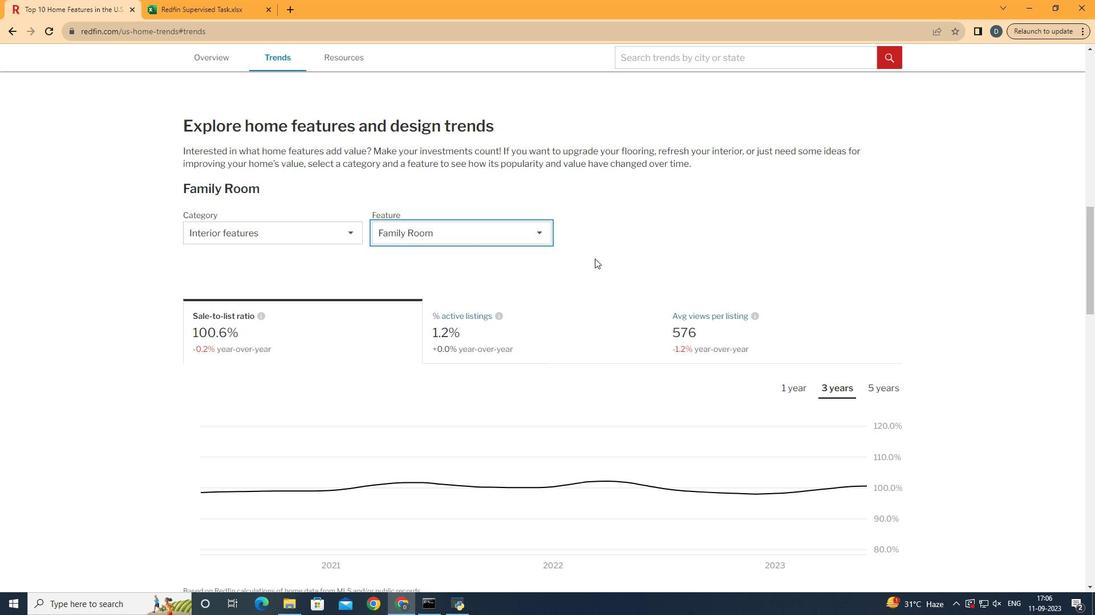 
Action: Mouse moved to (711, 258)
Screenshot: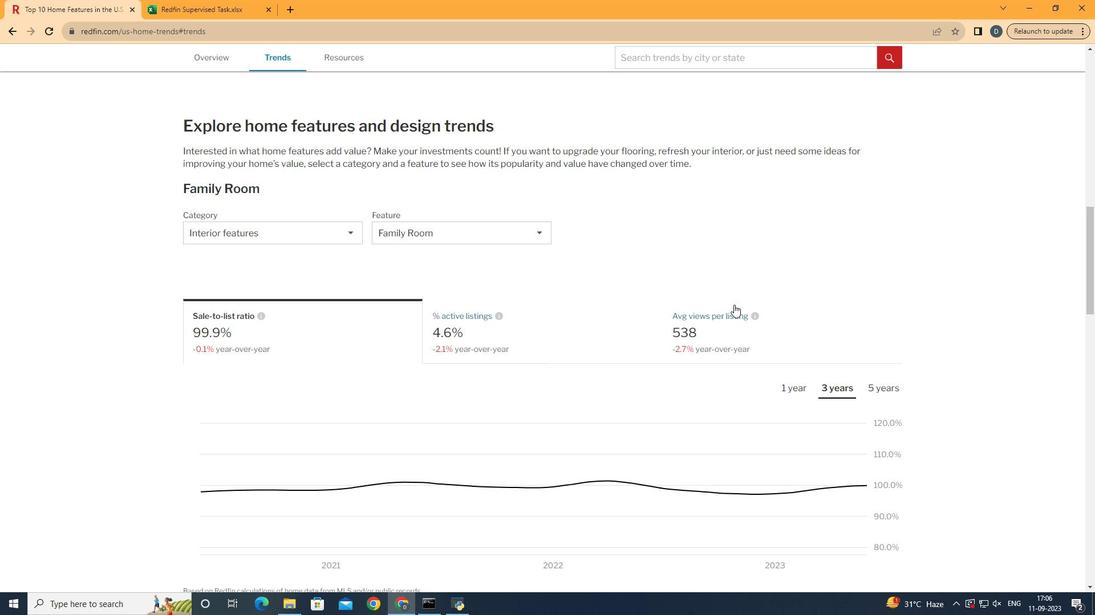 
Action: Mouse pressed left at (711, 258)
Screenshot: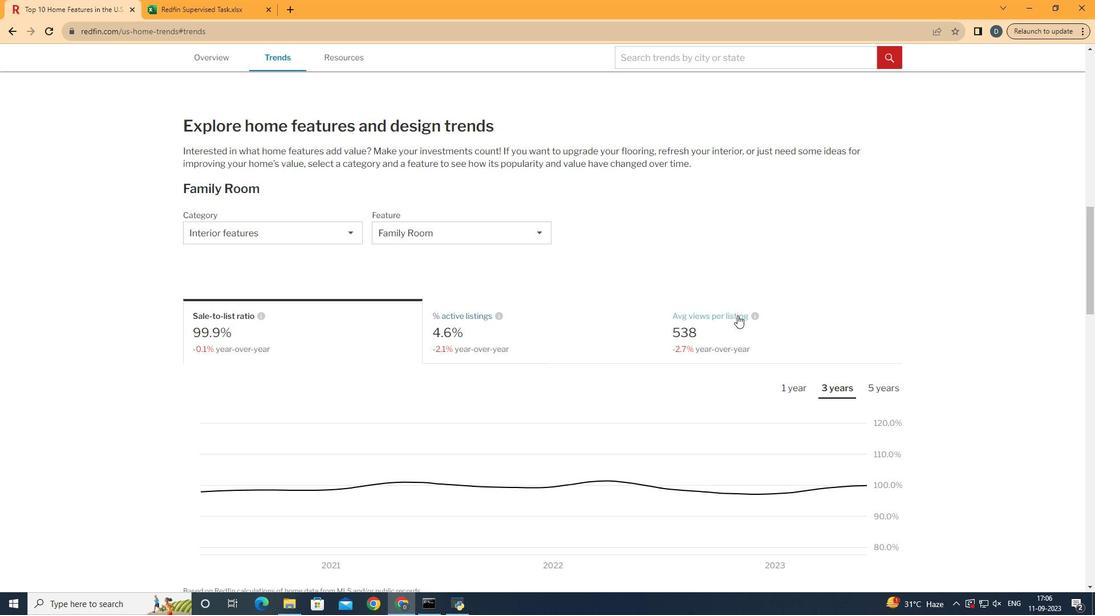 
Action: Mouse moved to (808, 356)
Screenshot: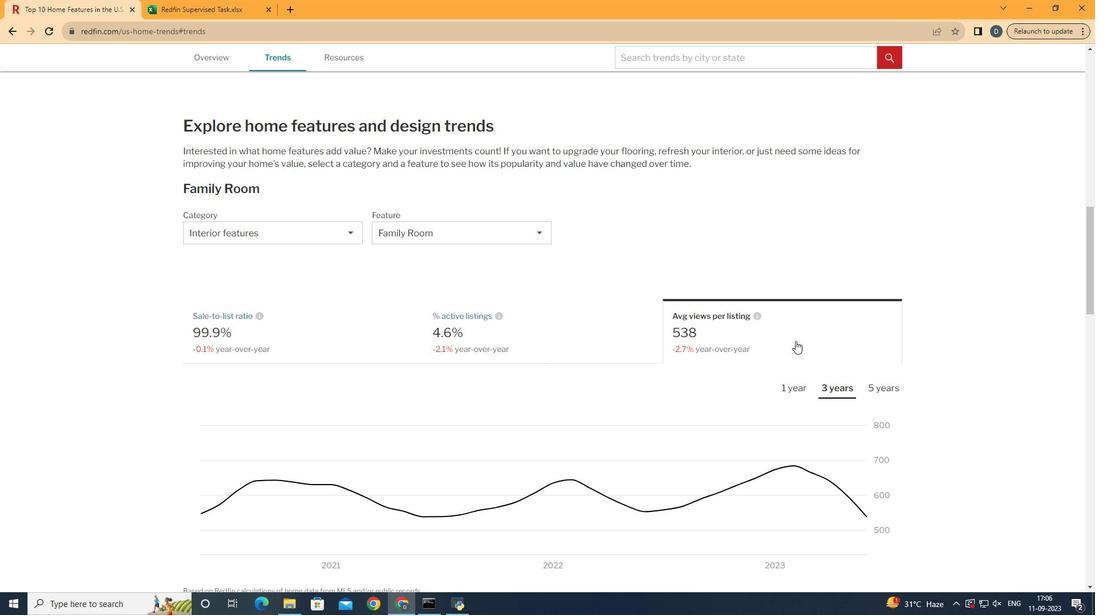 
Action: Mouse pressed left at (808, 356)
Screenshot: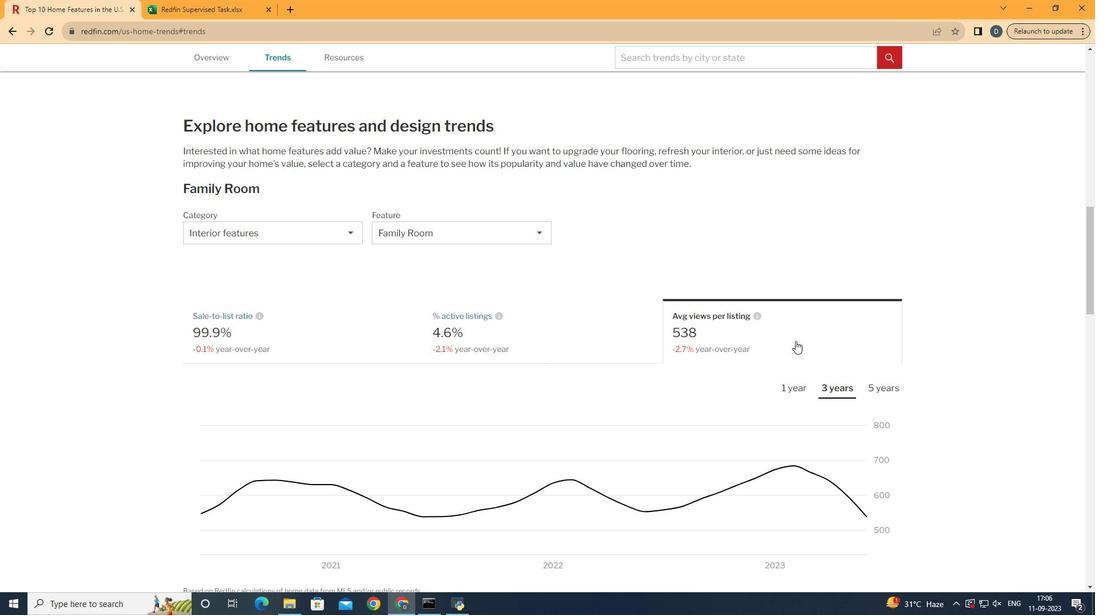 
Action: Mouse moved to (809, 355)
Screenshot: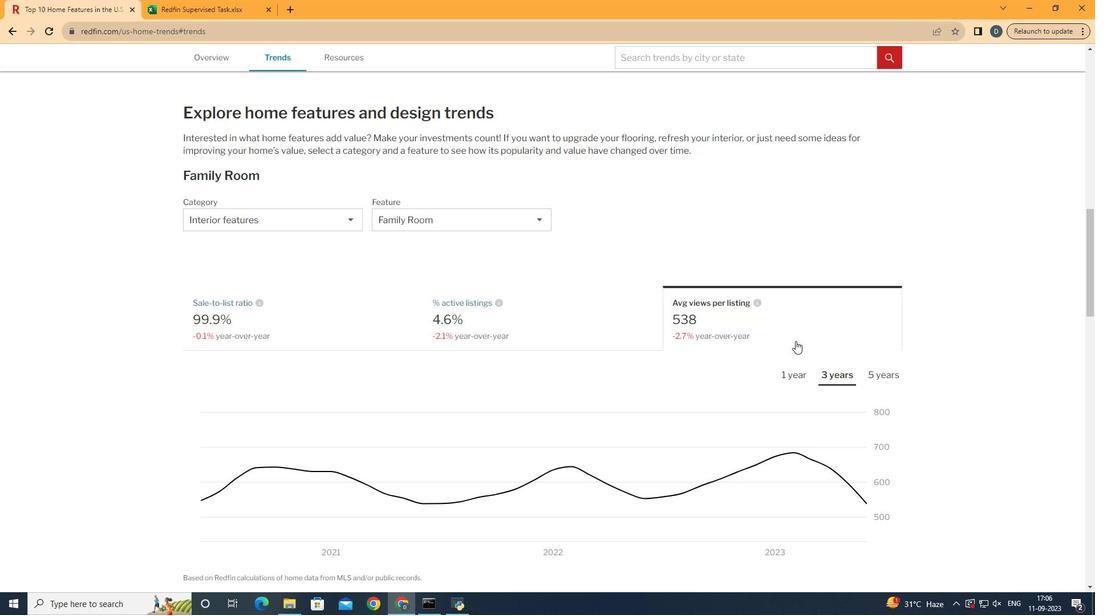 
Action: Mouse scrolled (809, 355) with delta (0, 0)
Screenshot: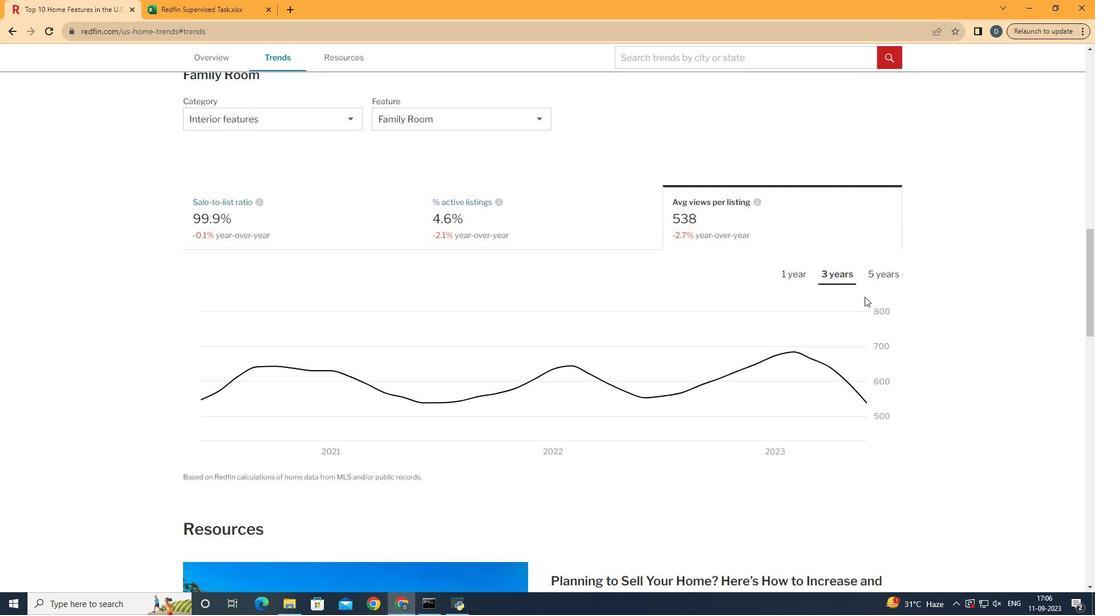 
Action: Mouse scrolled (809, 355) with delta (0, 0)
Screenshot: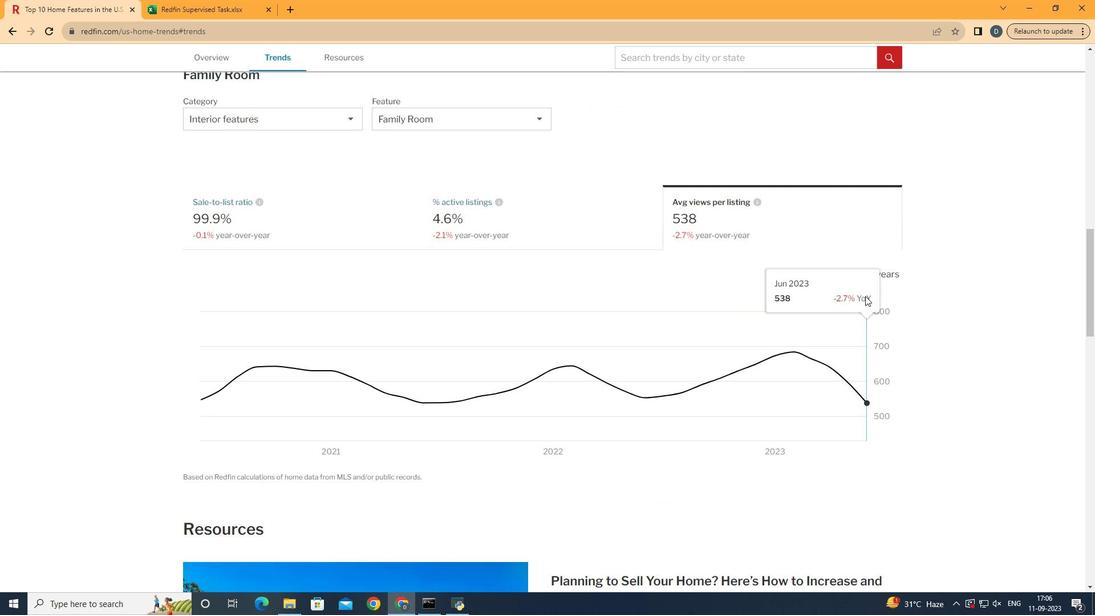 
Action: Mouse moved to (865, 286)
Screenshot: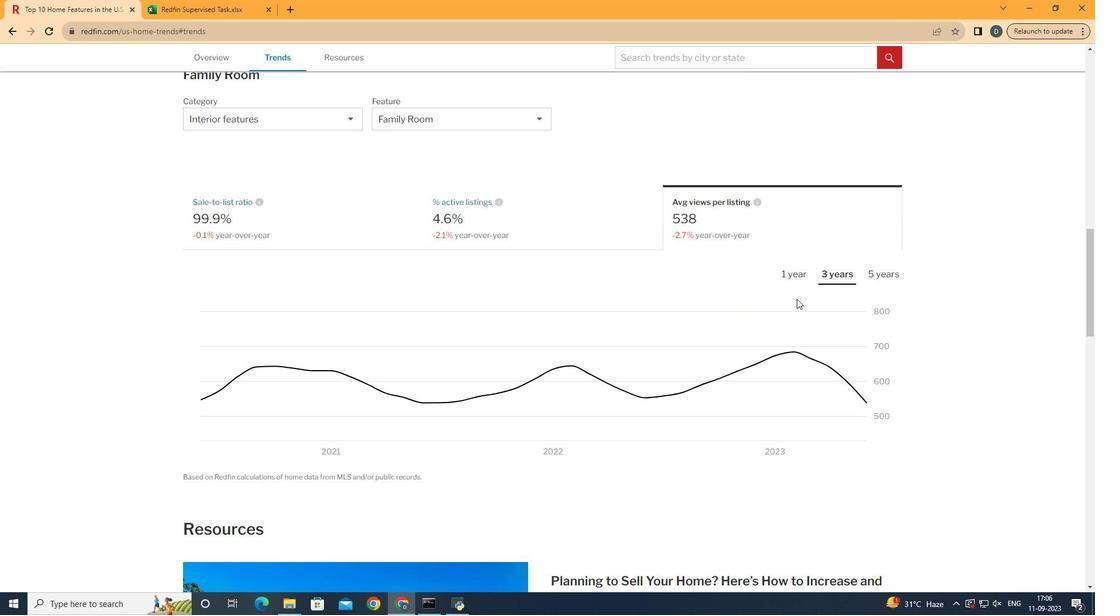 
Action: Mouse pressed left at (865, 286)
Screenshot: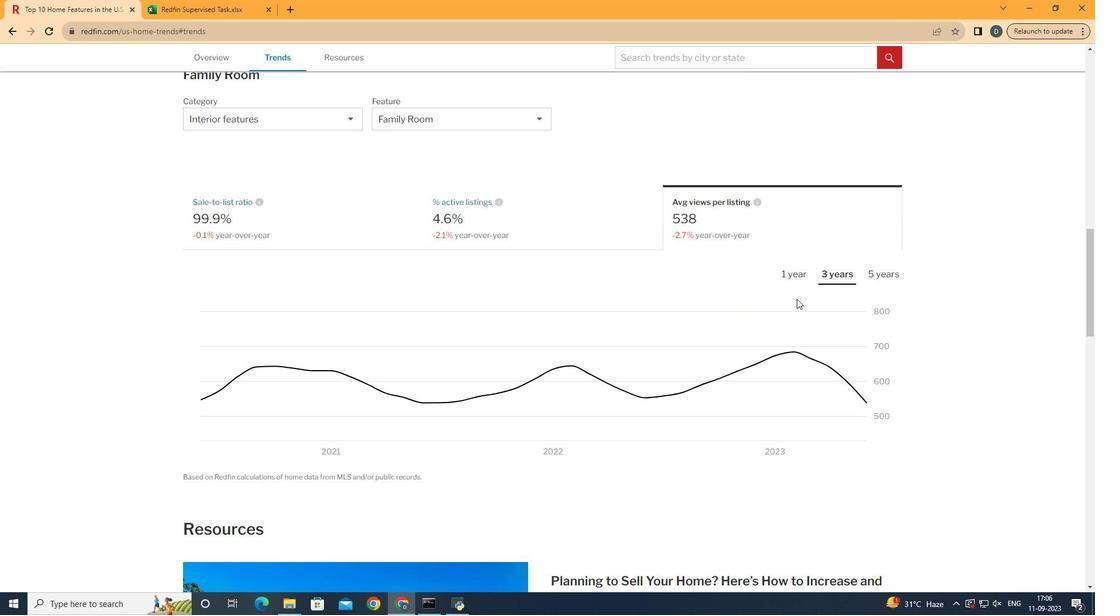 
Action: Mouse moved to (911, 457)
Screenshot: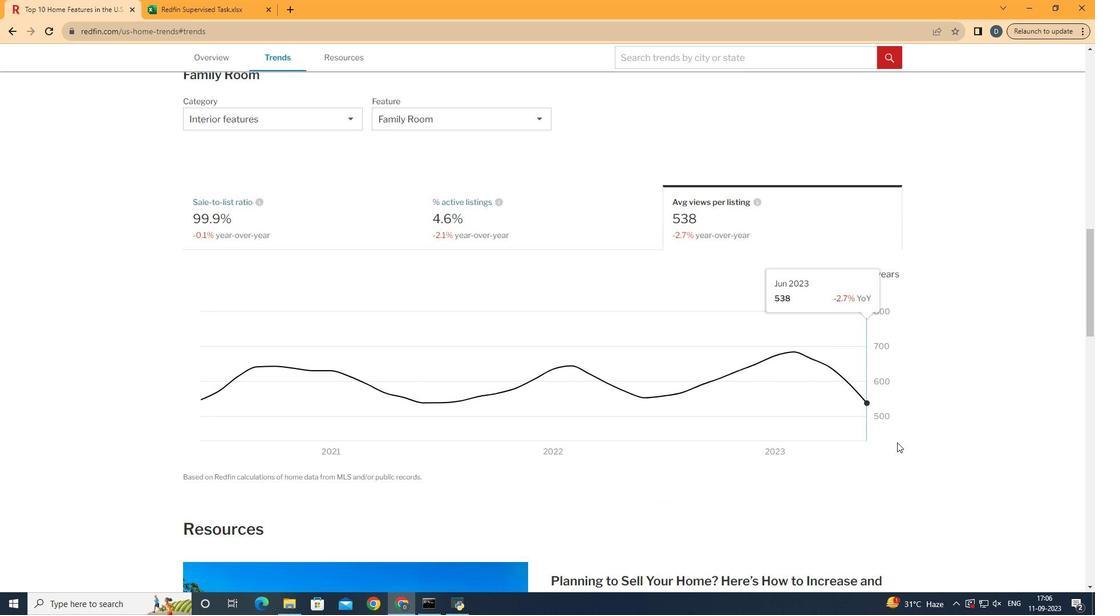 
